 Task: Look for space in Guacamayas, Mexico from 9th June, 2023 to 16th June, 2023 for 2 adults in price range Rs.8000 to Rs.16000. Place can be entire place with 2 bedrooms having 2 beds and 1 bathroom. Property type can be house, flat, guest house. Booking option can be shelf check-in. Required host language is English.
Action: Mouse moved to (429, 115)
Screenshot: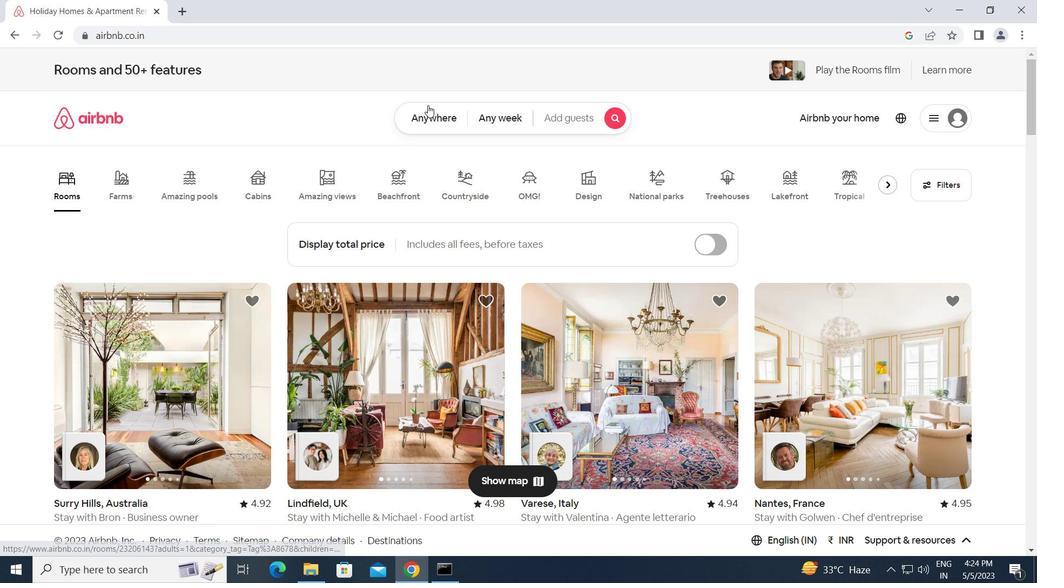 
Action: Mouse pressed left at (429, 115)
Screenshot: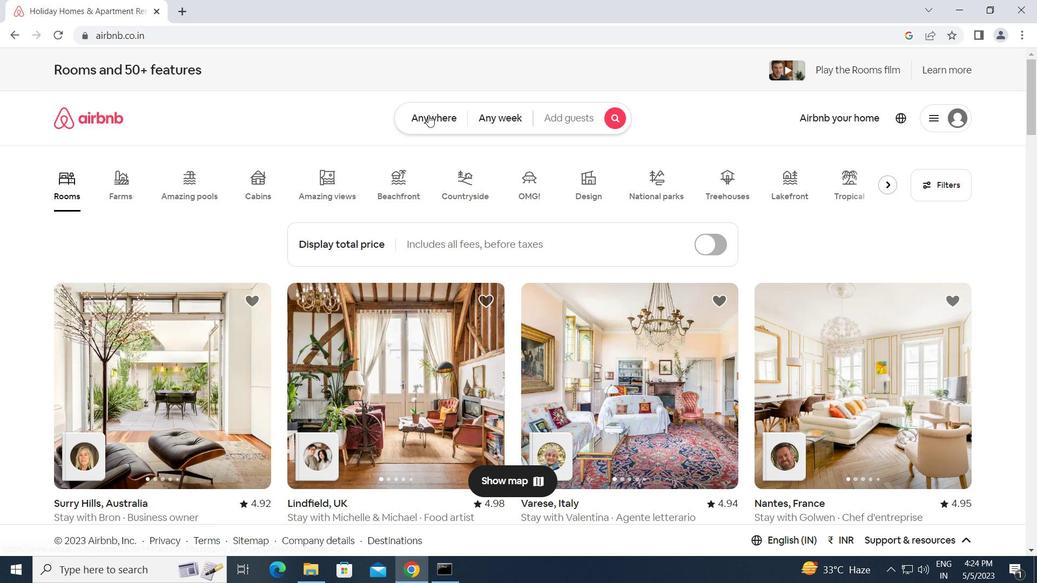 
Action: Mouse moved to (294, 166)
Screenshot: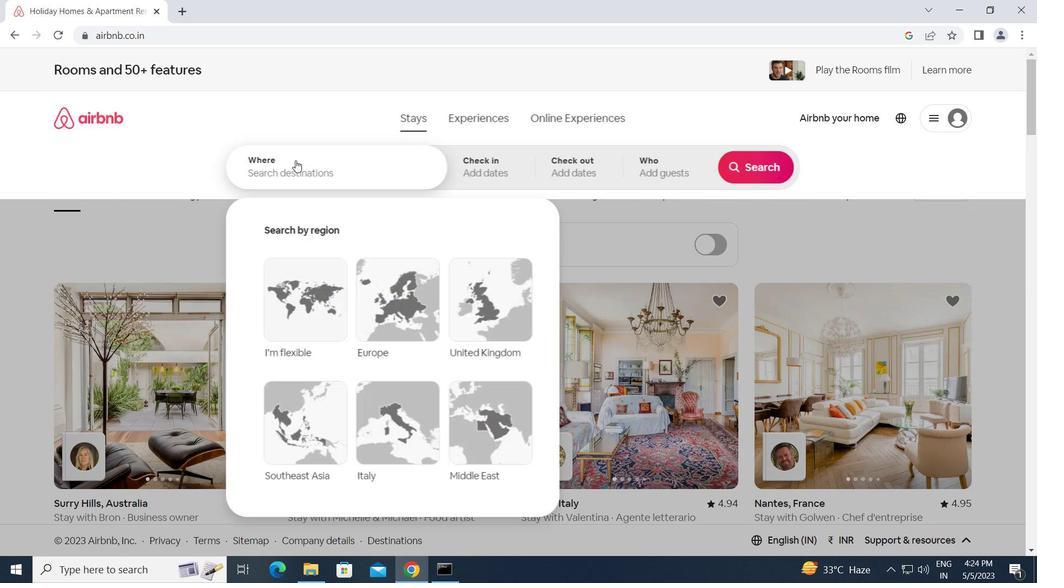 
Action: Mouse pressed left at (294, 166)
Screenshot: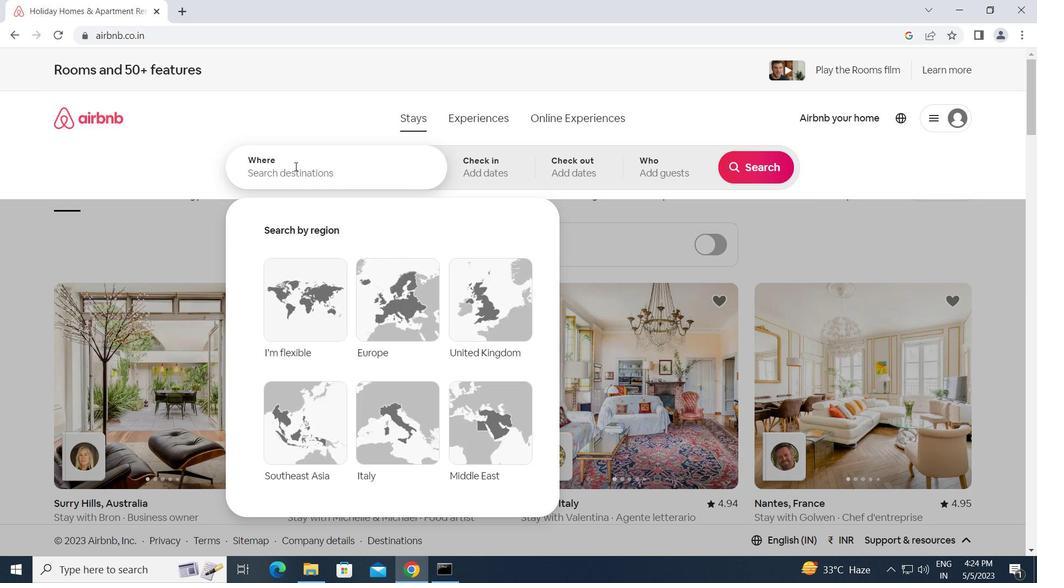 
Action: Key pressed g<Key.caps_lock>uacamaya
Screenshot: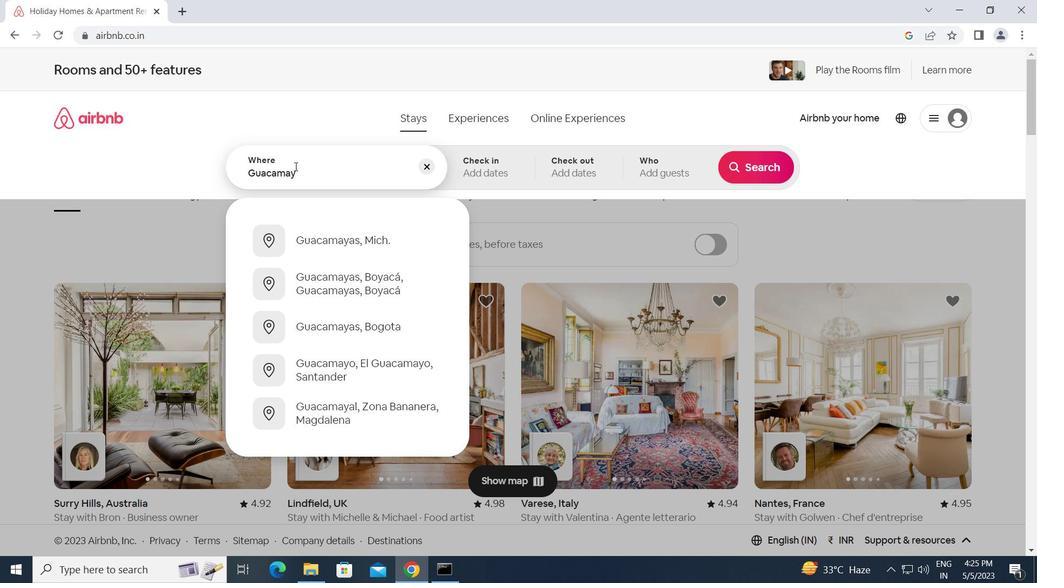 
Action: Mouse moved to (789, 72)
Screenshot: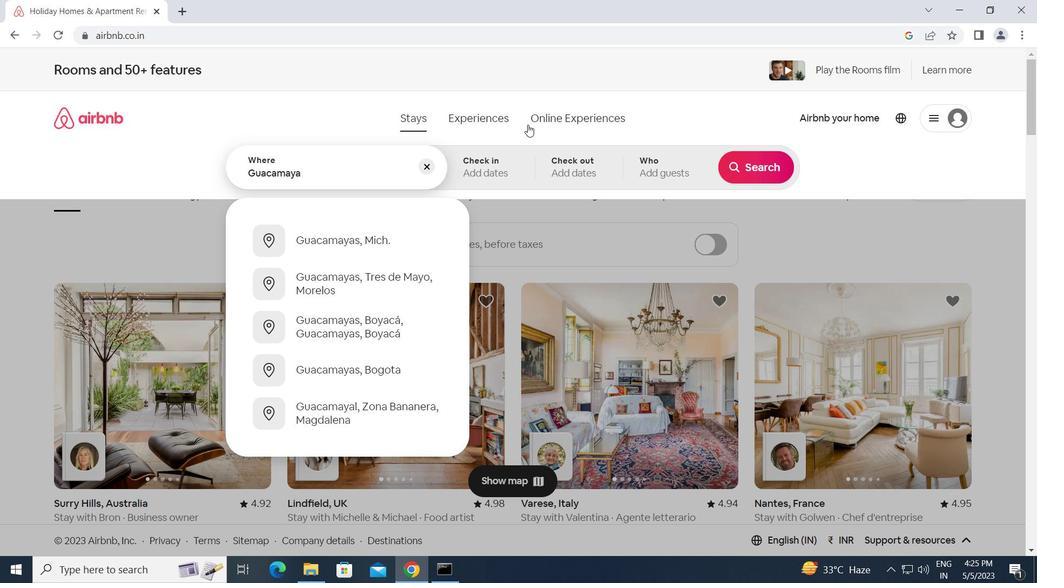 
Action: Key pressed s,<Key.caps_lock><Key.space>m<Key.caps_lock>exico<Key.enter>
Screenshot: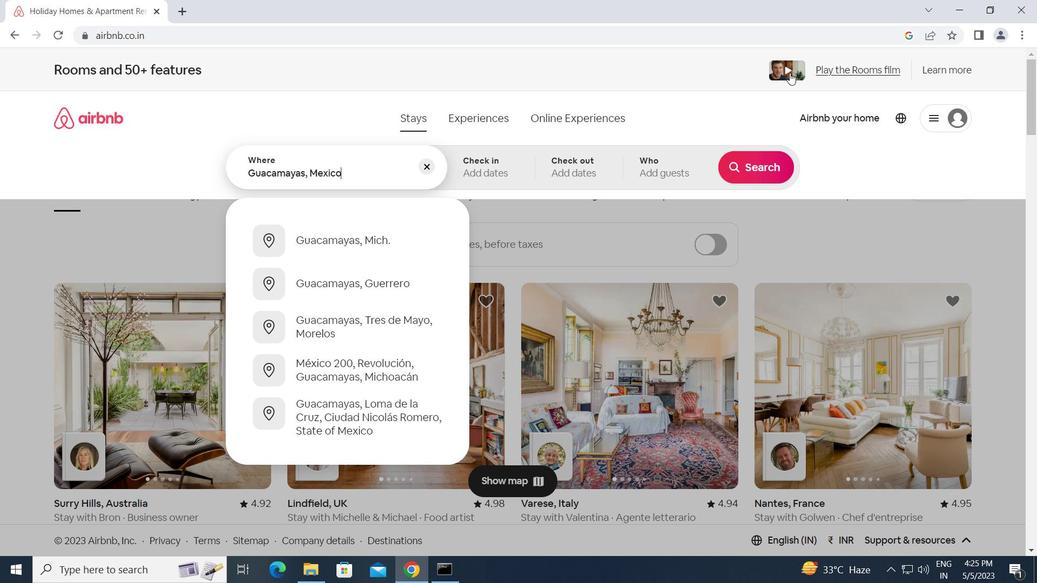 
Action: Mouse moved to (718, 369)
Screenshot: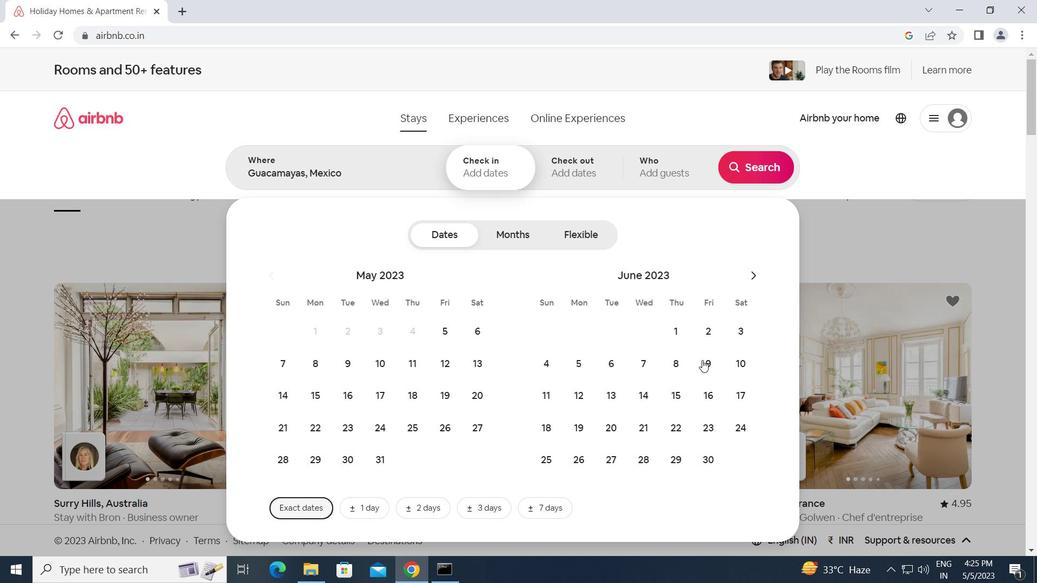 
Action: Mouse pressed left at (718, 369)
Screenshot: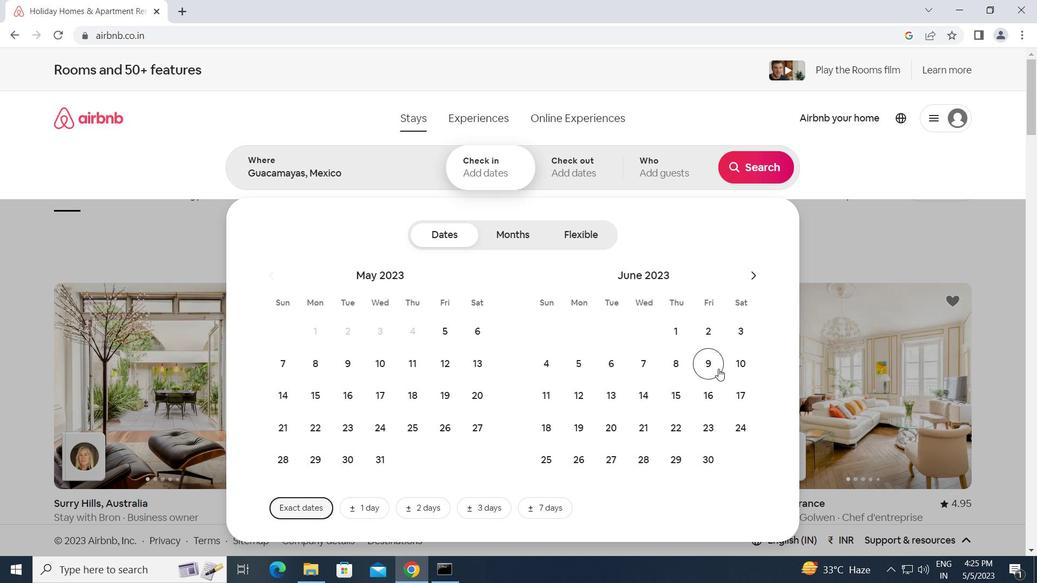 
Action: Mouse moved to (711, 395)
Screenshot: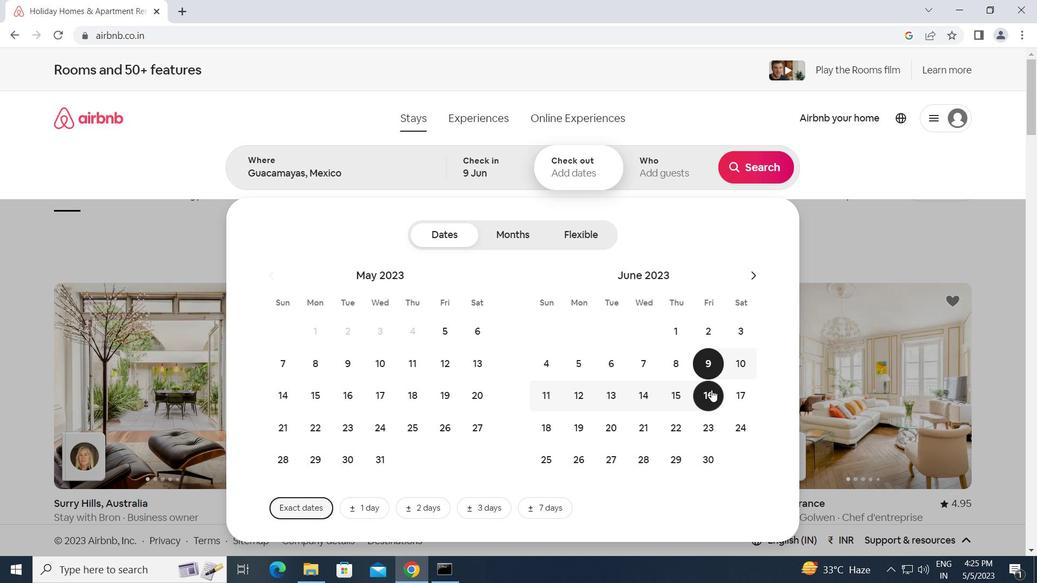 
Action: Mouse pressed left at (711, 395)
Screenshot: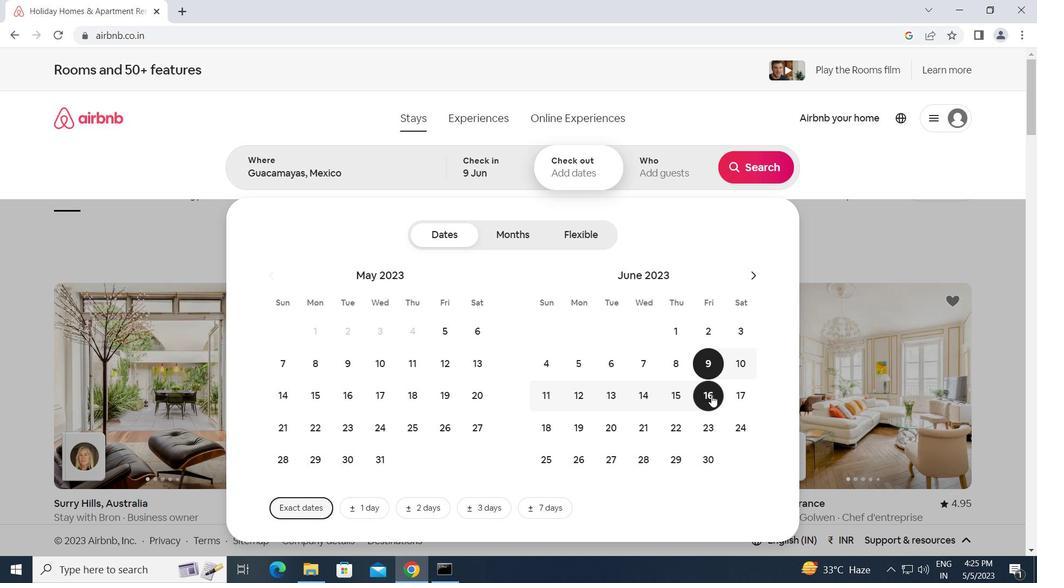 
Action: Mouse moved to (675, 172)
Screenshot: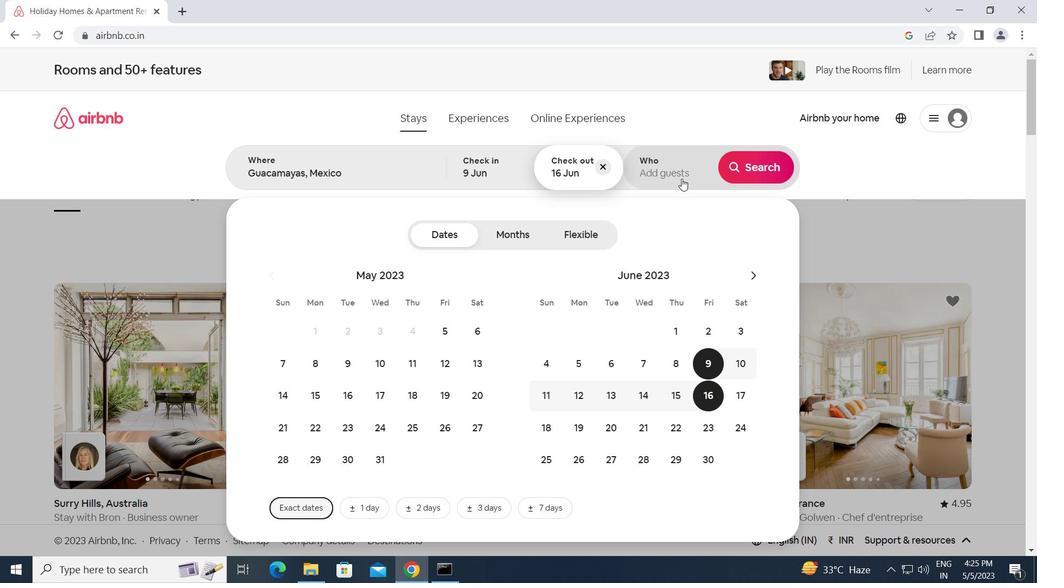 
Action: Mouse pressed left at (675, 172)
Screenshot: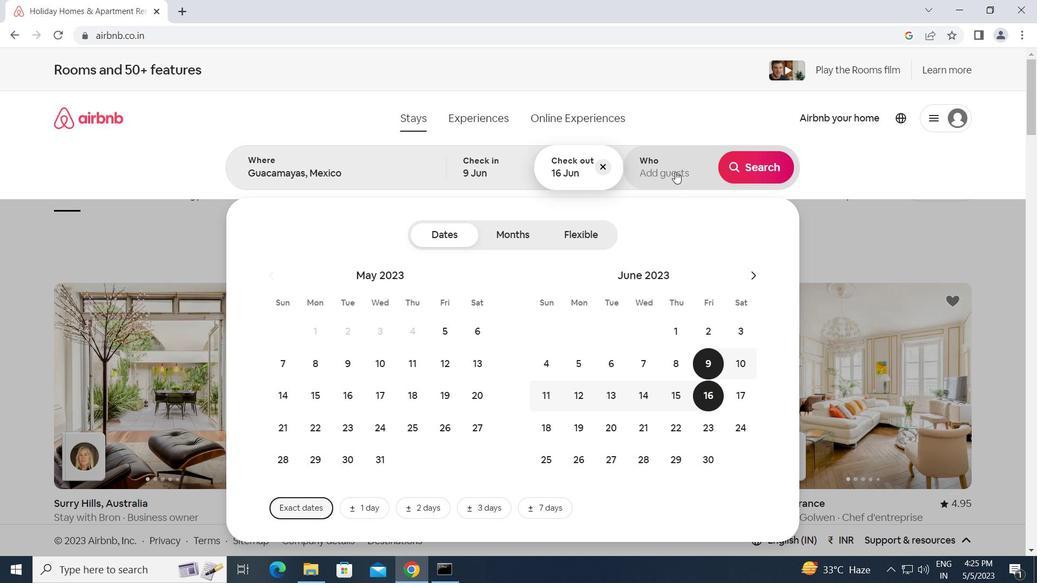 
Action: Mouse moved to (766, 238)
Screenshot: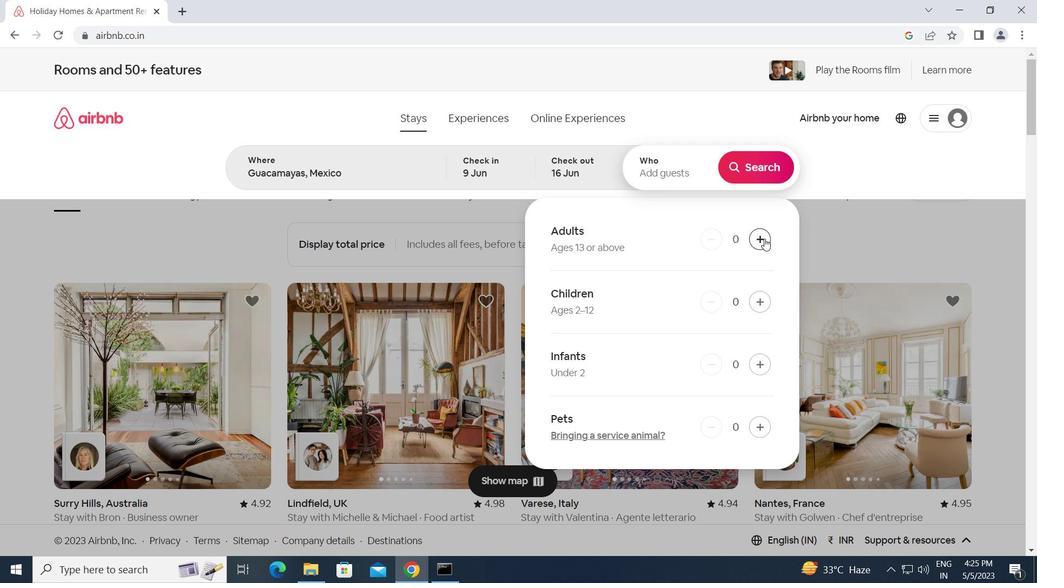 
Action: Mouse pressed left at (766, 238)
Screenshot: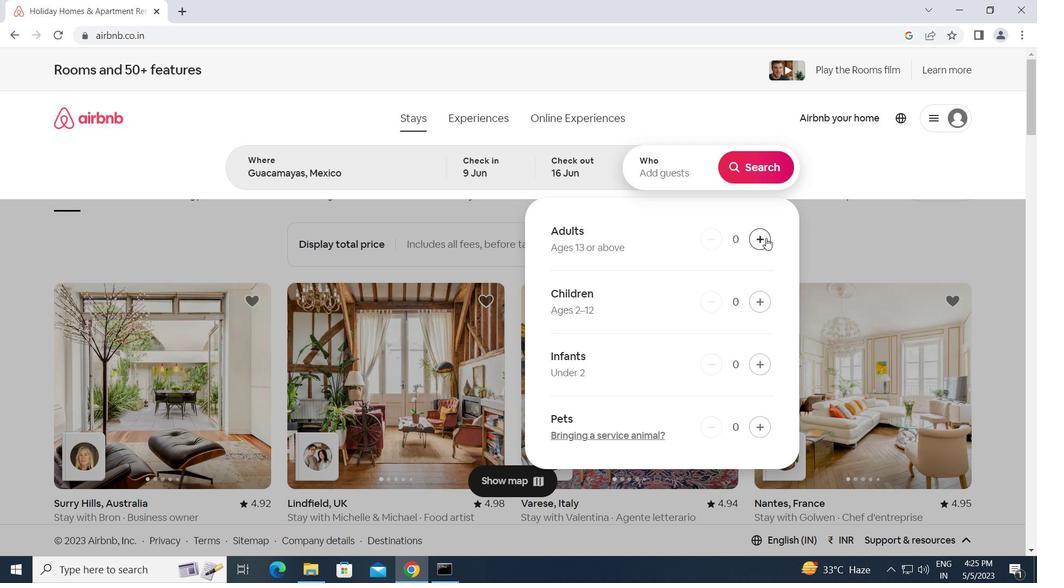 
Action: Mouse pressed left at (766, 238)
Screenshot: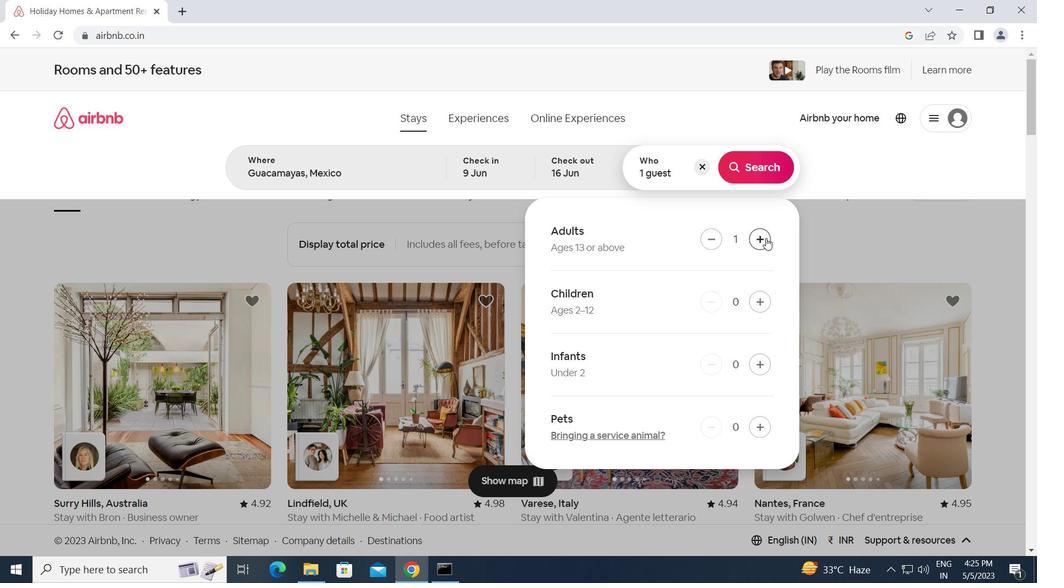 
Action: Mouse moved to (766, 165)
Screenshot: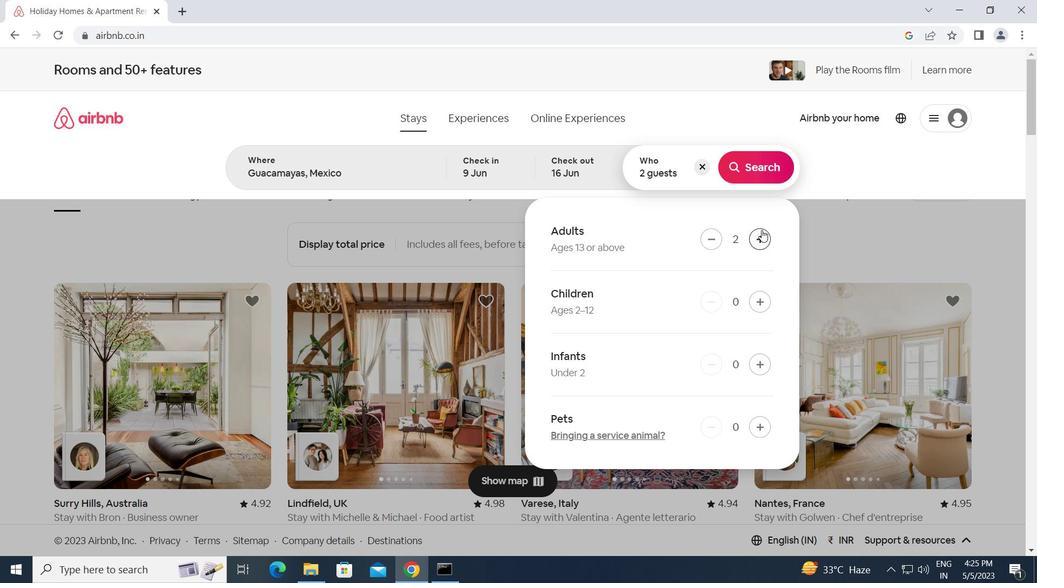 
Action: Mouse pressed left at (766, 165)
Screenshot: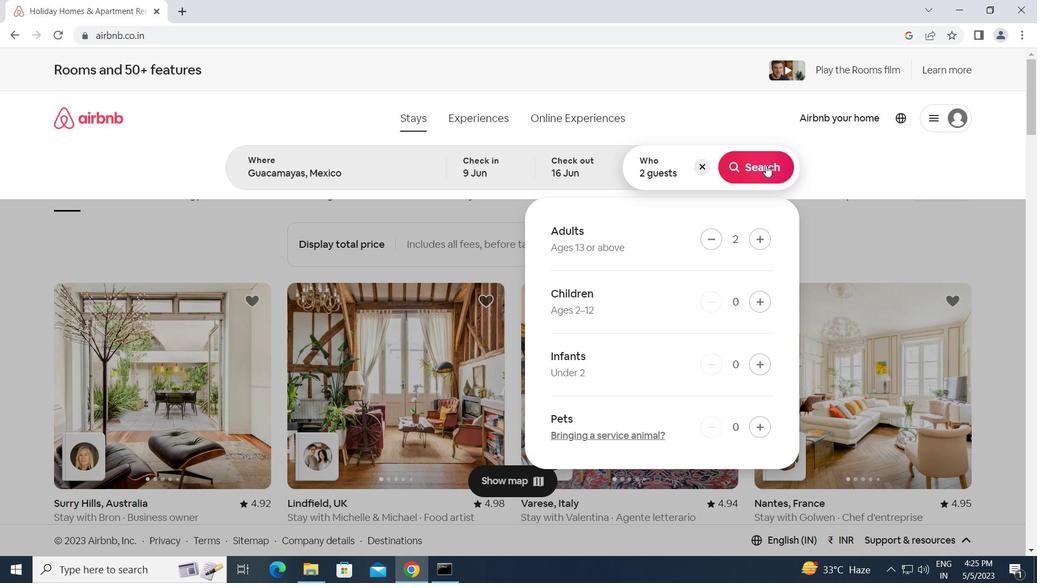 
Action: Mouse moved to (965, 125)
Screenshot: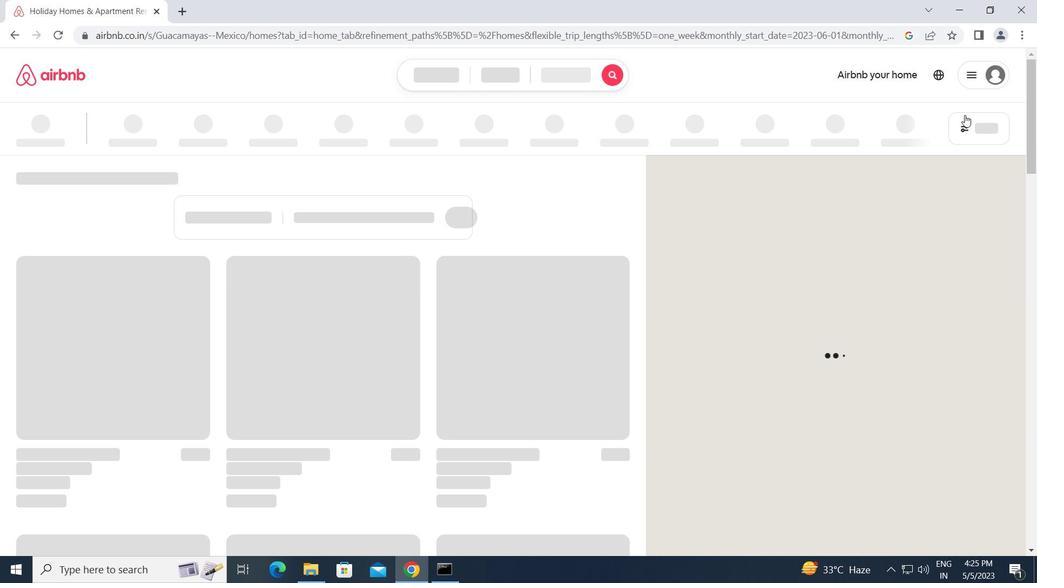 
Action: Mouse pressed left at (965, 125)
Screenshot: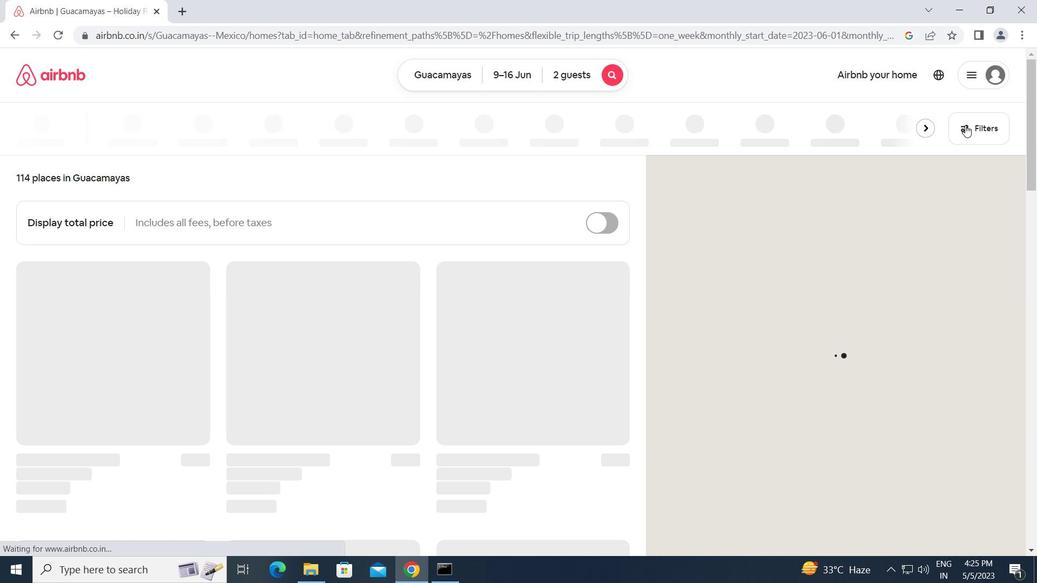 
Action: Mouse moved to (332, 456)
Screenshot: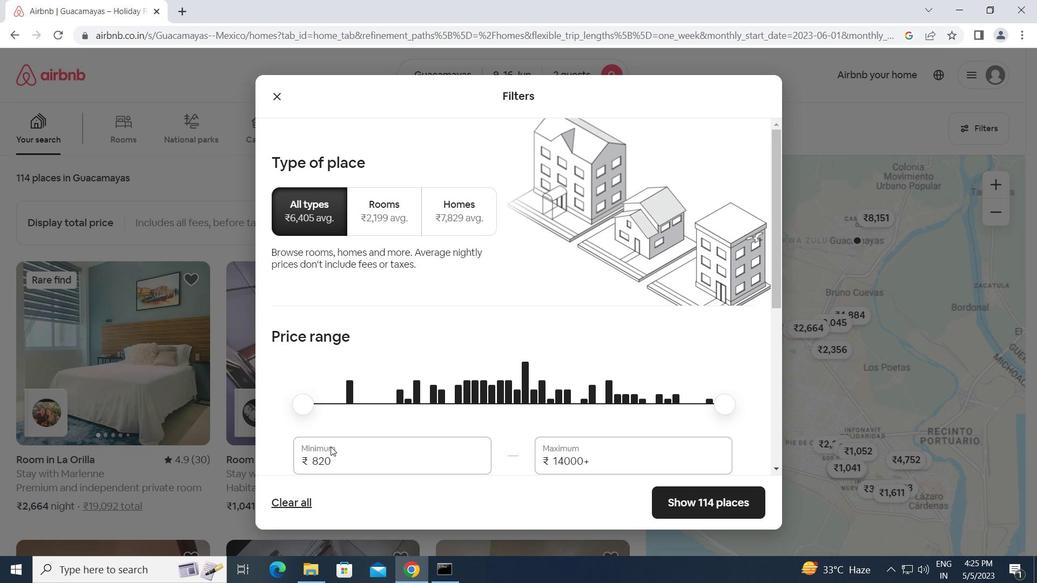 
Action: Mouse pressed left at (332, 456)
Screenshot: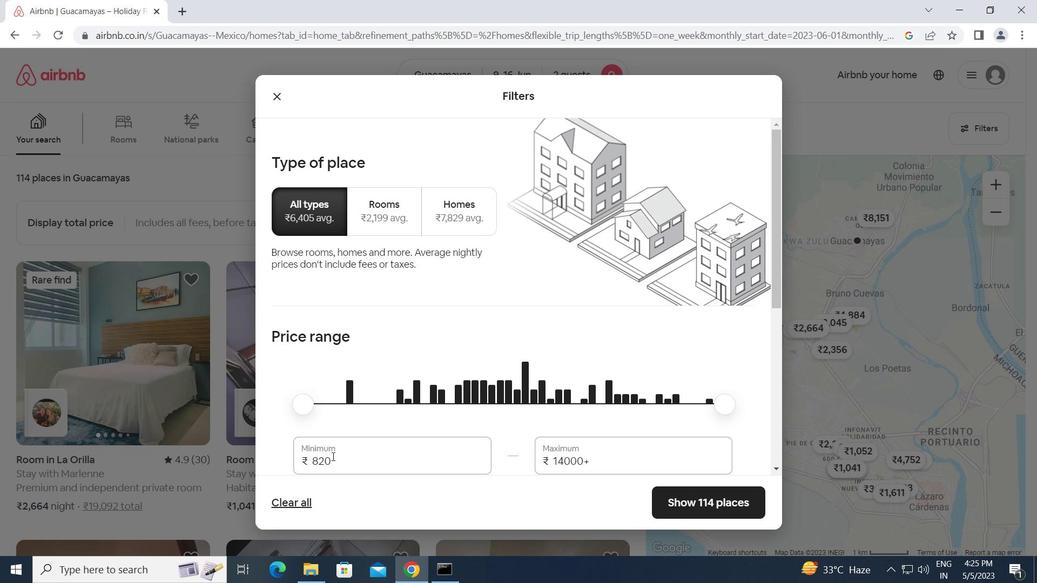 
Action: Mouse moved to (295, 456)
Screenshot: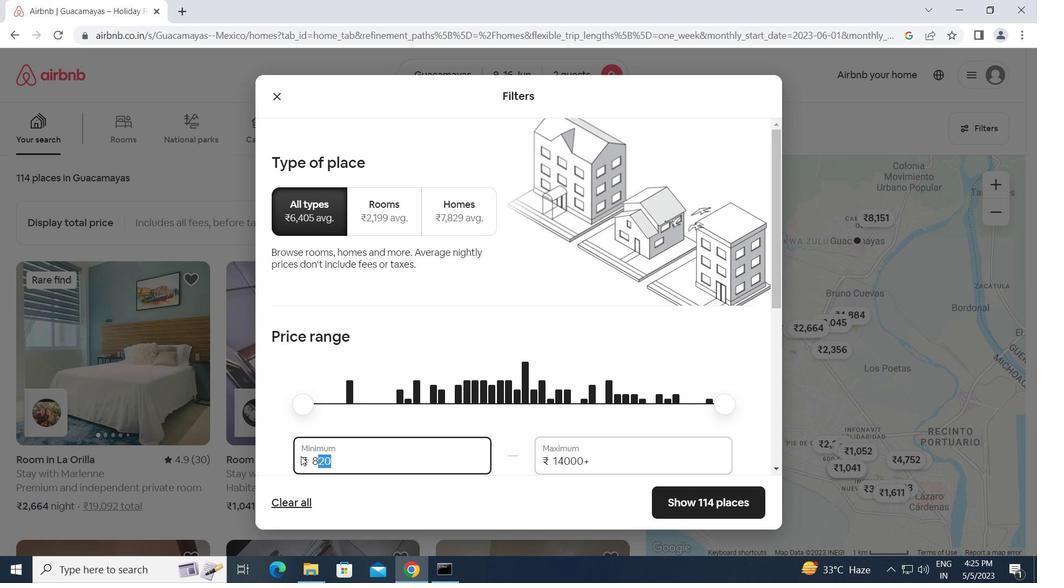 
Action: Key pressed 80
Screenshot: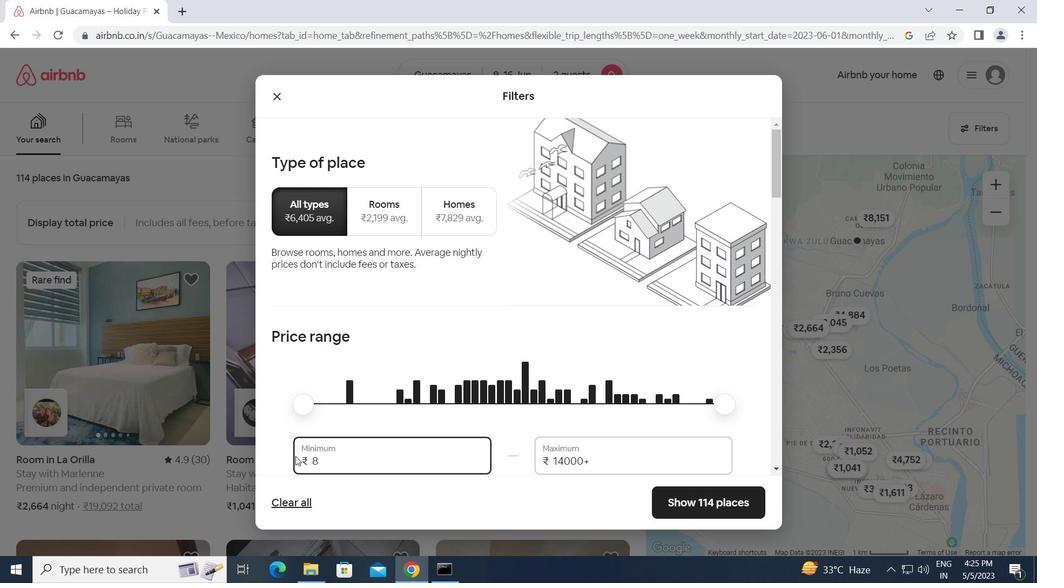 
Action: Mouse moved to (319, 406)
Screenshot: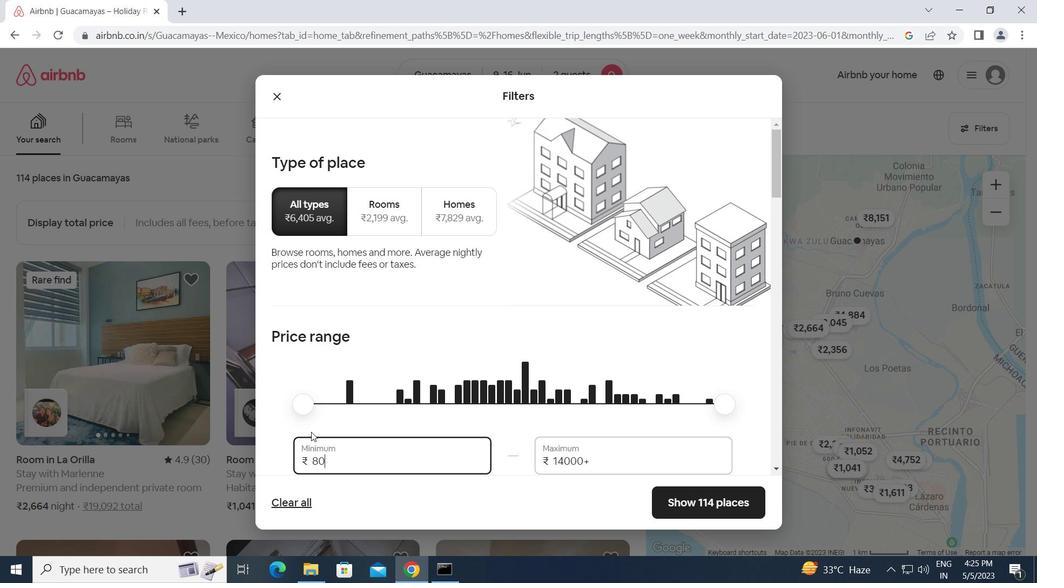 
Action: Key pressed 00<Key.tab>16000
Screenshot: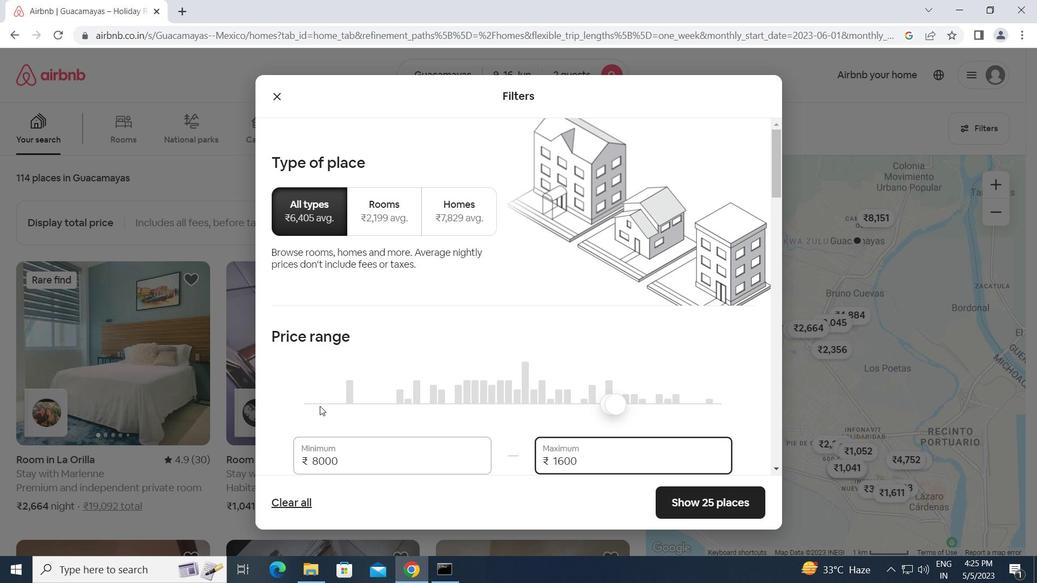 
Action: Mouse moved to (357, 394)
Screenshot: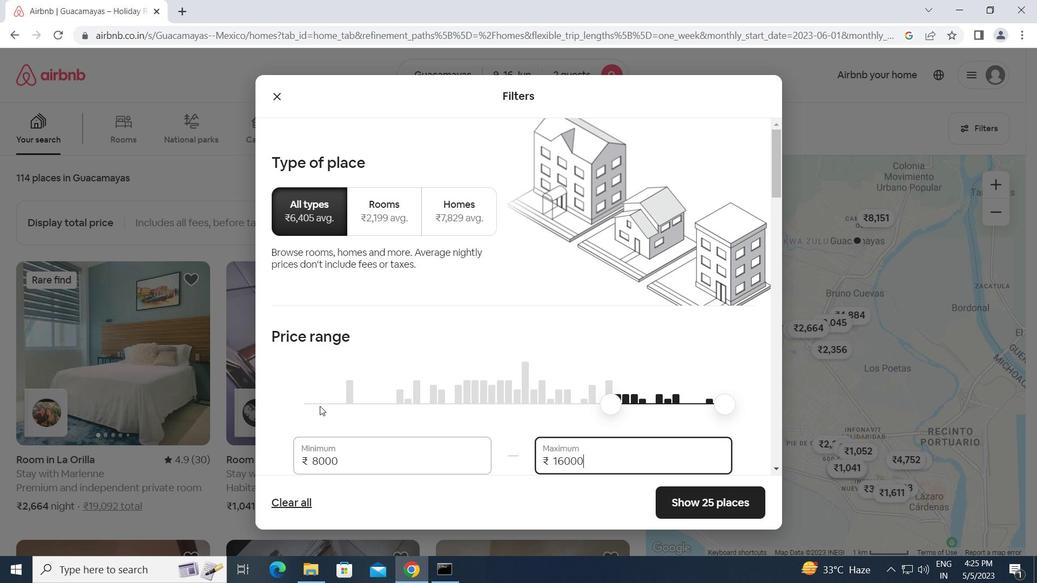 
Action: Mouse scrolled (357, 394) with delta (0, 0)
Screenshot: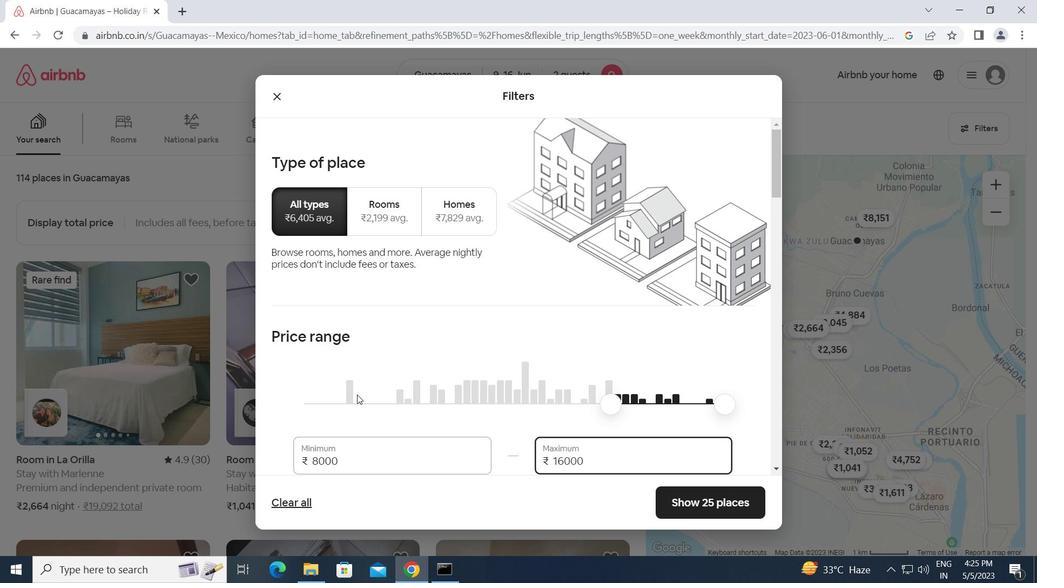 
Action: Mouse scrolled (357, 394) with delta (0, 0)
Screenshot: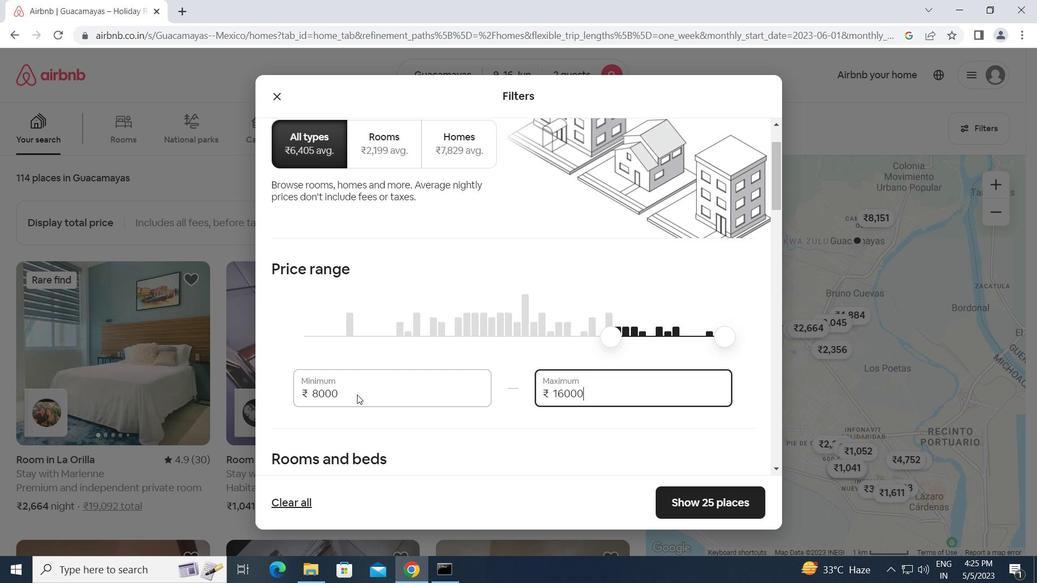 
Action: Mouse moved to (389, 409)
Screenshot: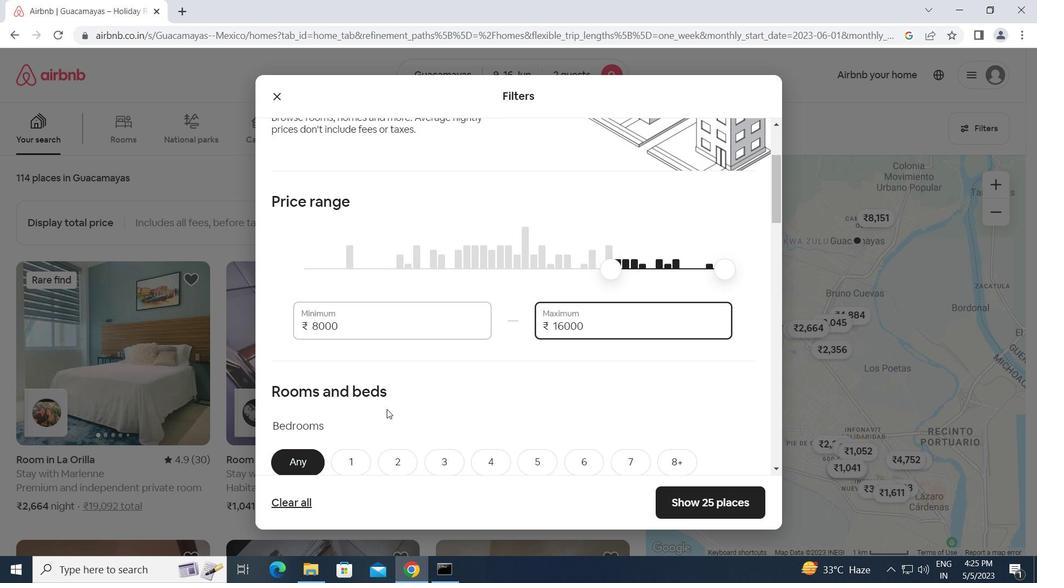 
Action: Mouse scrolled (389, 409) with delta (0, 0)
Screenshot: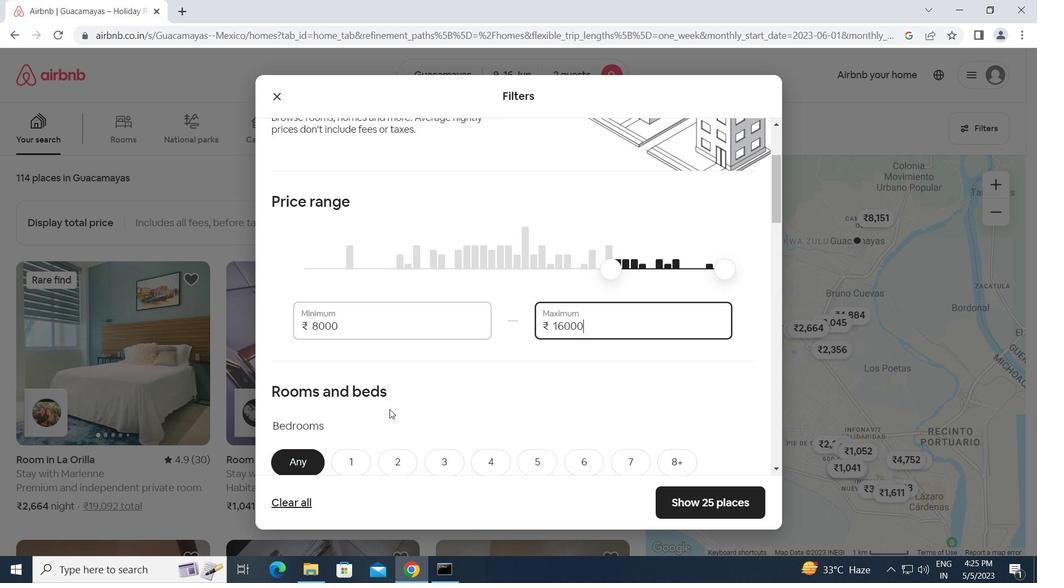 
Action: Mouse moved to (486, 383)
Screenshot: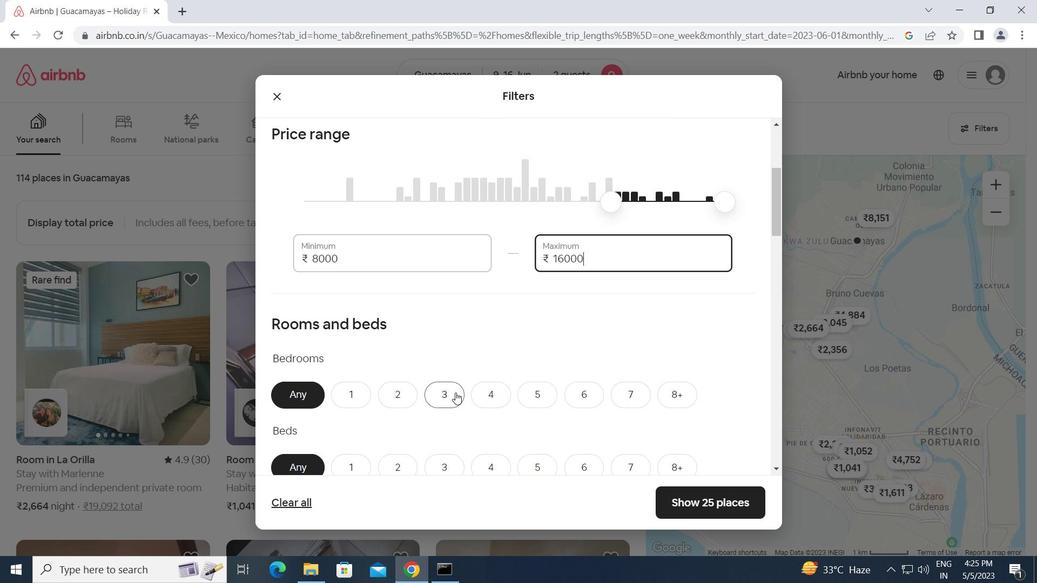 
Action: Mouse scrolled (486, 382) with delta (0, 0)
Screenshot: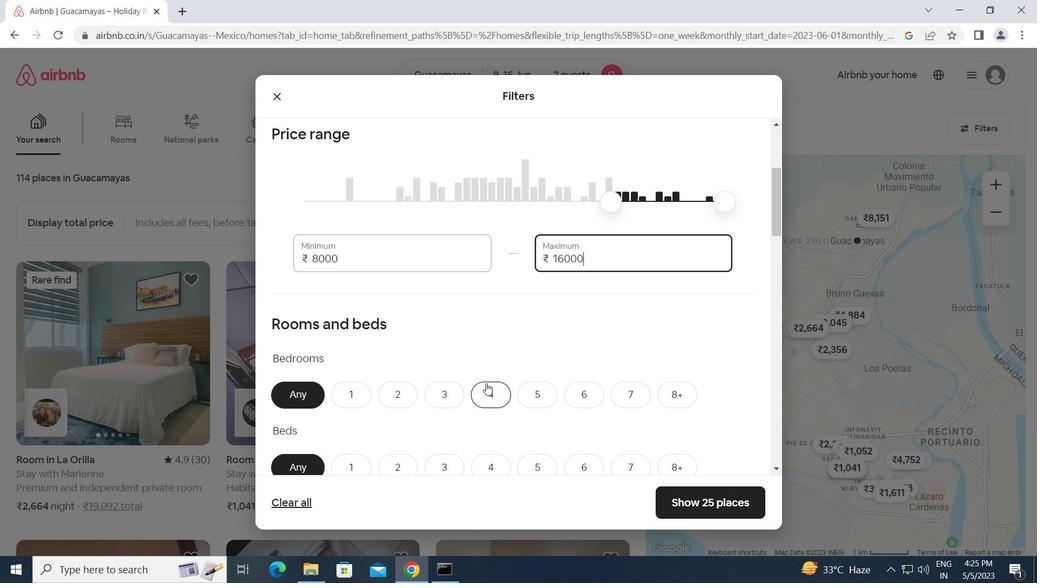 
Action: Mouse scrolled (486, 382) with delta (0, 0)
Screenshot: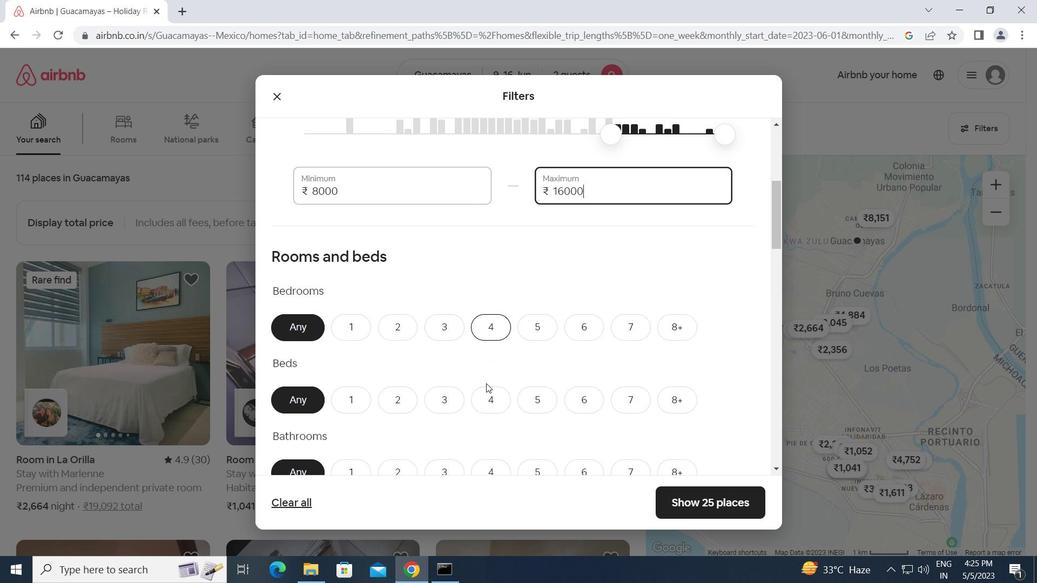 
Action: Mouse moved to (400, 259)
Screenshot: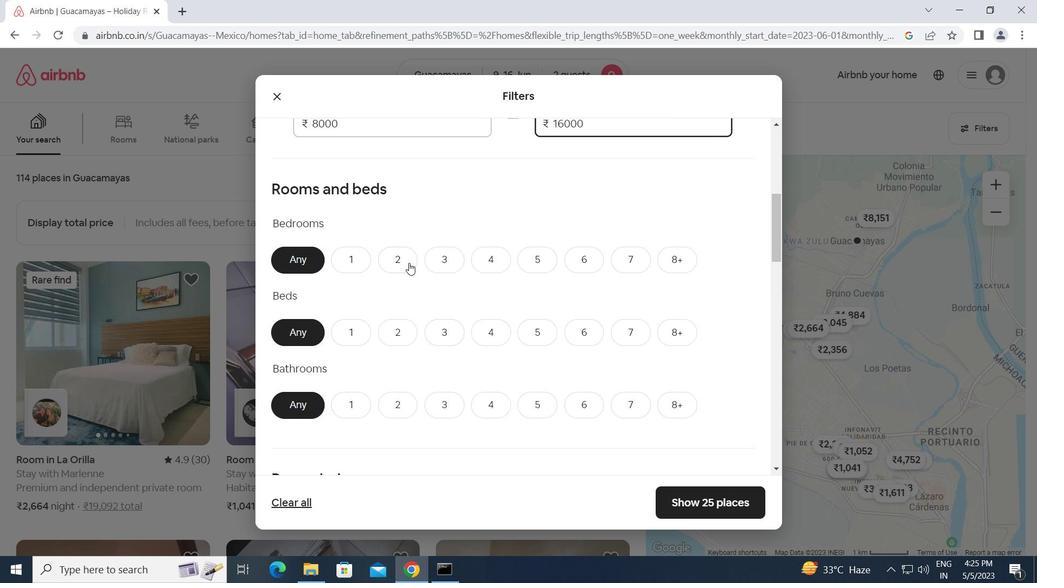 
Action: Mouse pressed left at (400, 259)
Screenshot: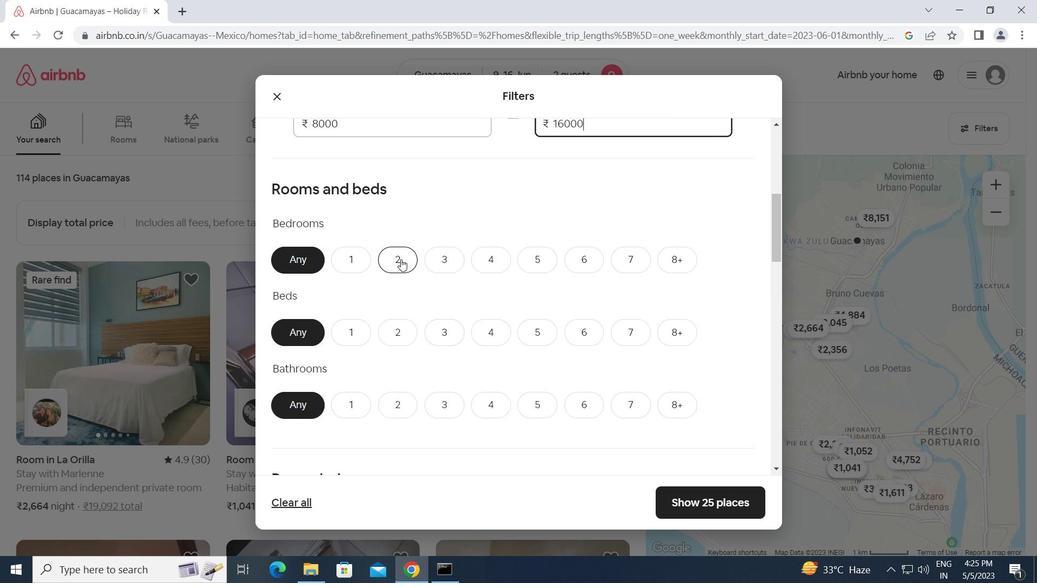 
Action: Mouse moved to (389, 334)
Screenshot: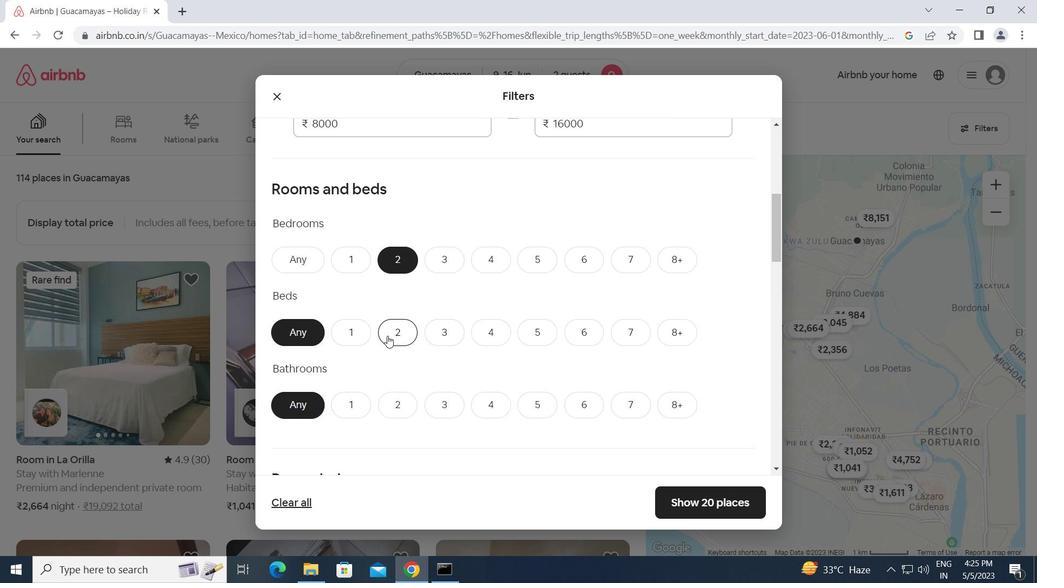 
Action: Mouse pressed left at (389, 334)
Screenshot: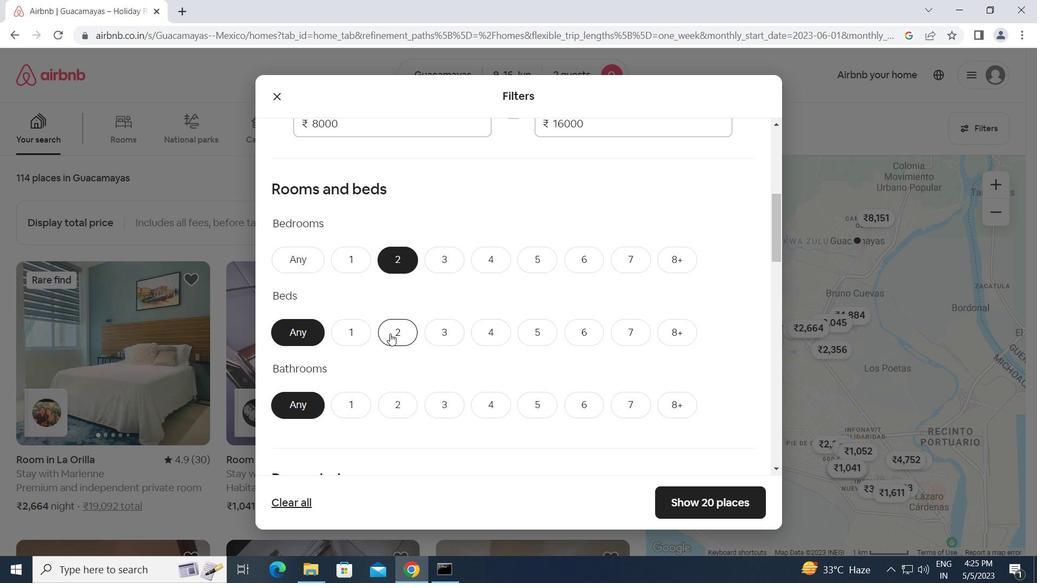 
Action: Mouse moved to (348, 410)
Screenshot: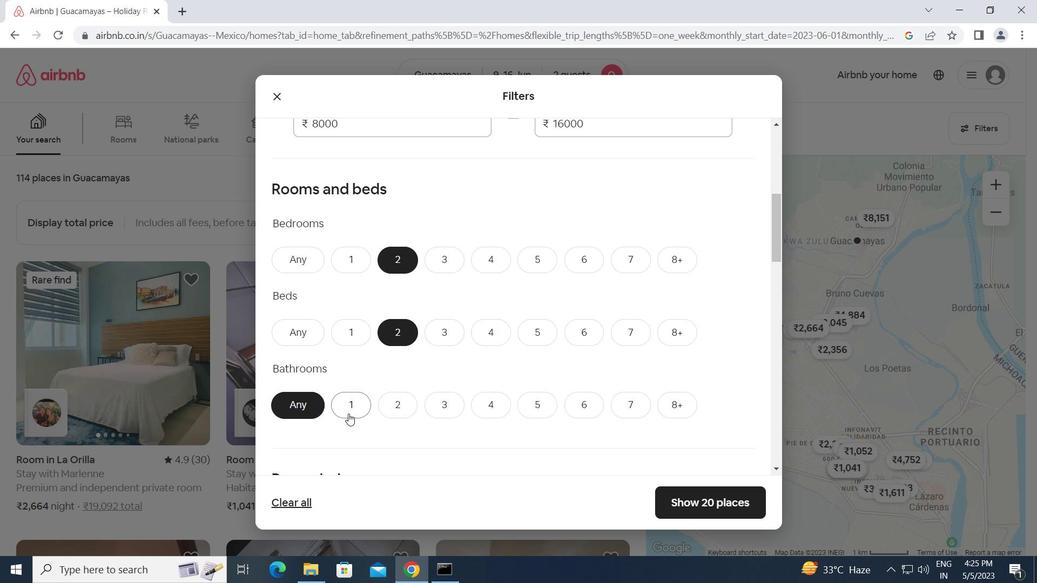 
Action: Mouse pressed left at (348, 410)
Screenshot: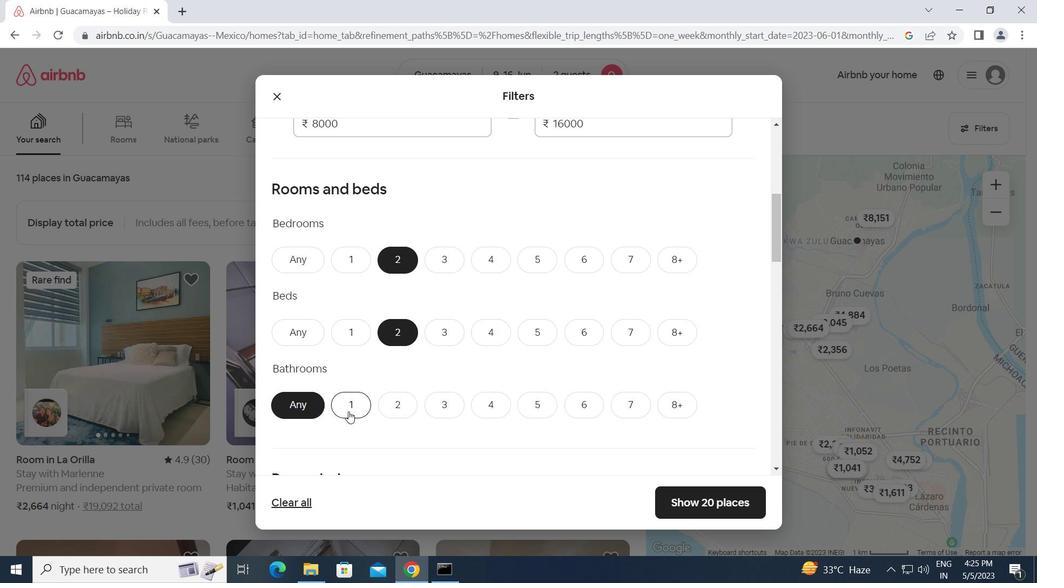 
Action: Mouse moved to (447, 410)
Screenshot: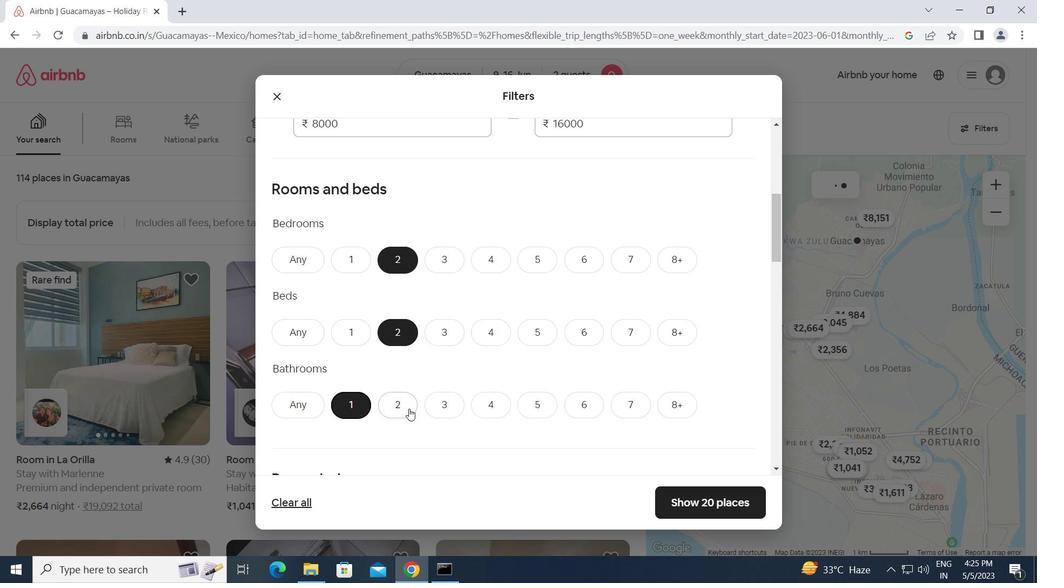 
Action: Mouse scrolled (447, 409) with delta (0, 0)
Screenshot: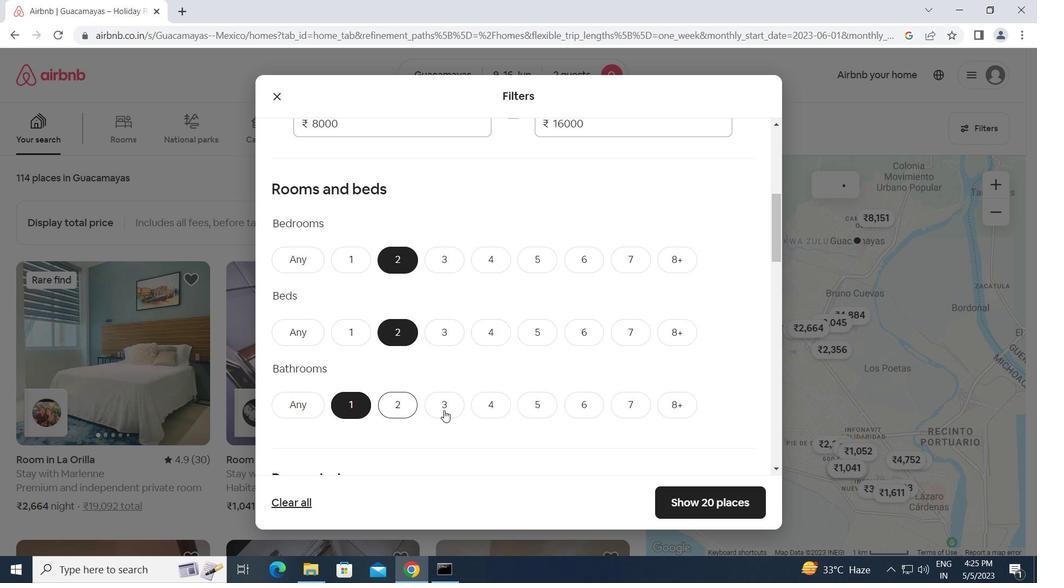 
Action: Mouse moved to (477, 403)
Screenshot: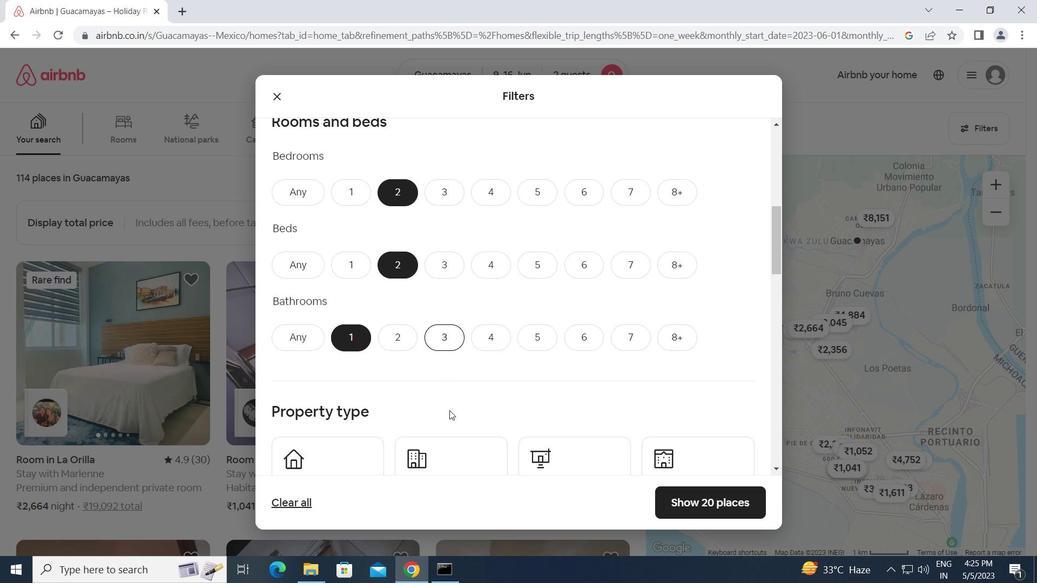 
Action: Mouse scrolled (477, 402) with delta (0, 0)
Screenshot: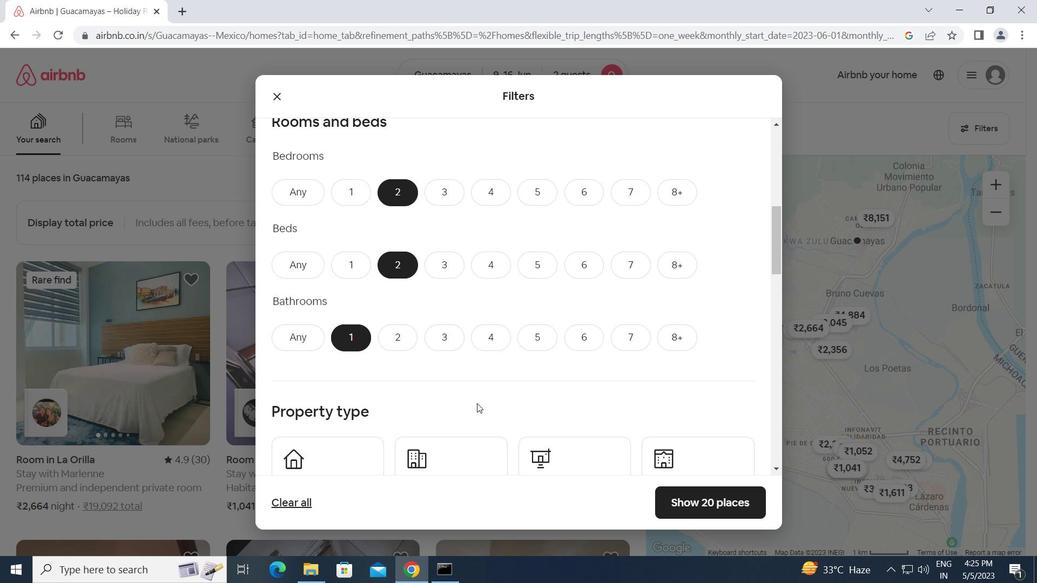 
Action: Mouse moved to (350, 413)
Screenshot: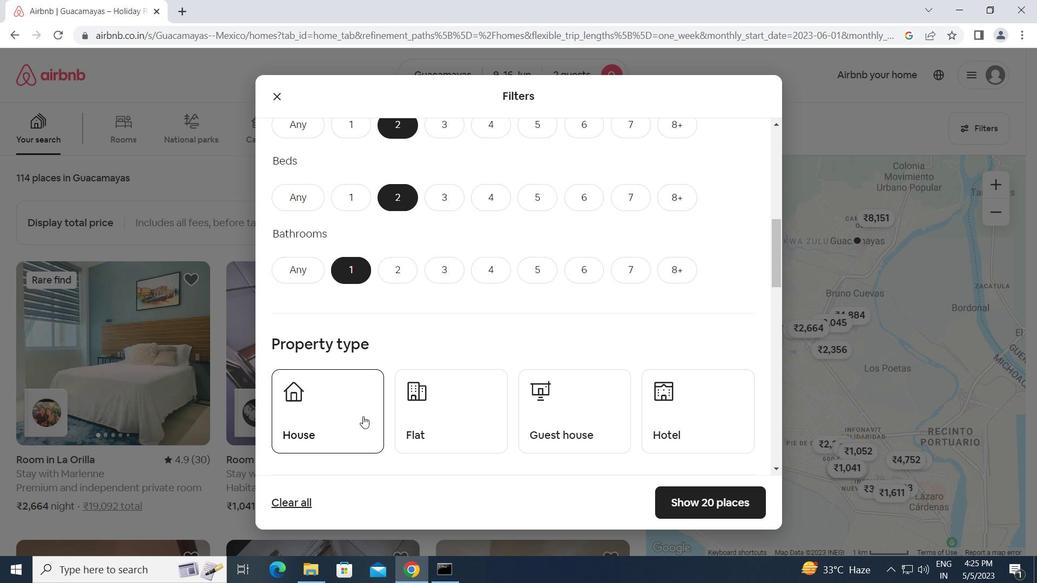 
Action: Mouse pressed left at (350, 413)
Screenshot: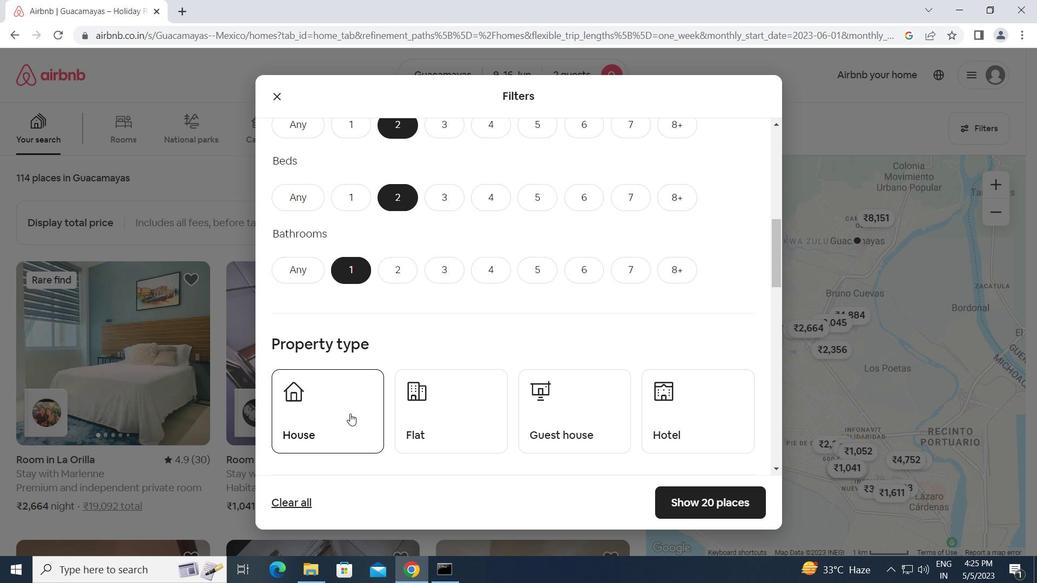 
Action: Mouse moved to (451, 414)
Screenshot: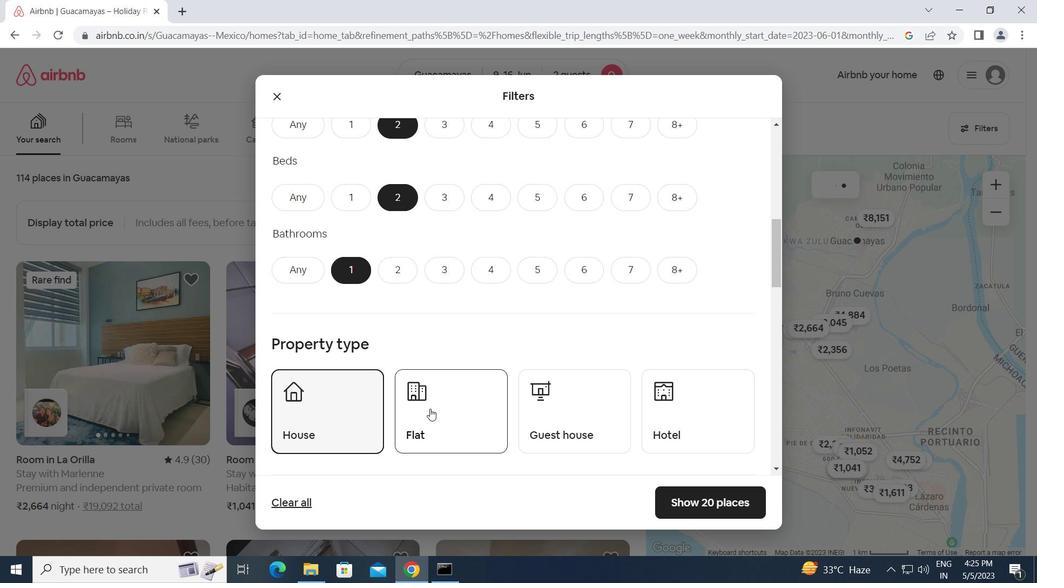 
Action: Mouse pressed left at (451, 414)
Screenshot: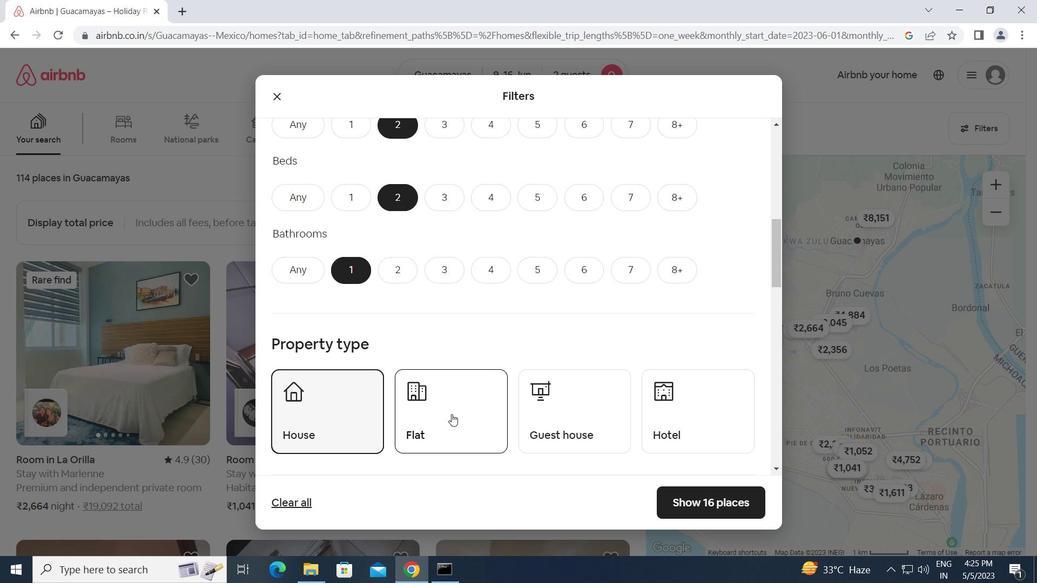 
Action: Mouse moved to (556, 408)
Screenshot: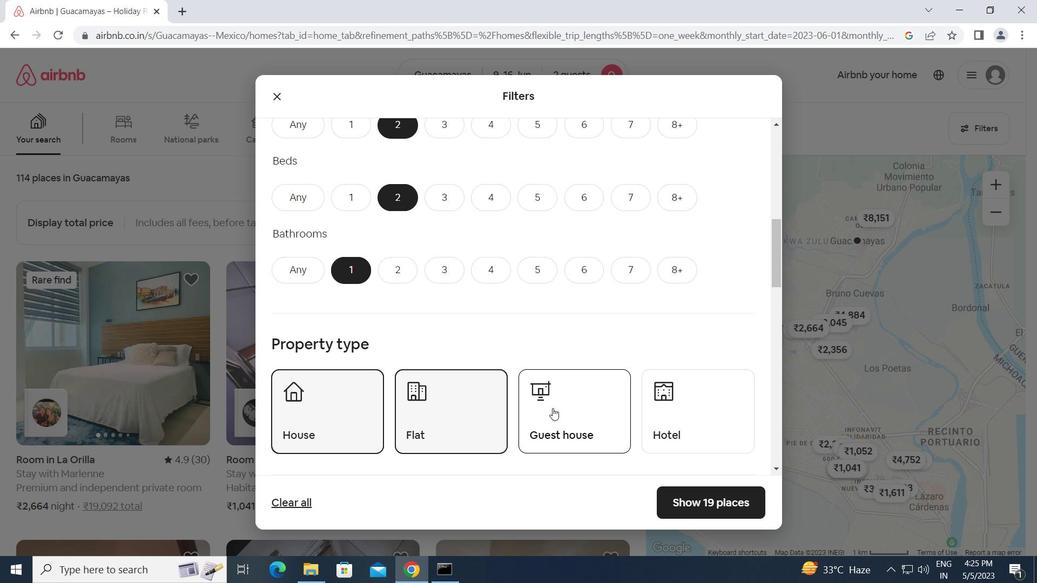 
Action: Mouse pressed left at (556, 408)
Screenshot: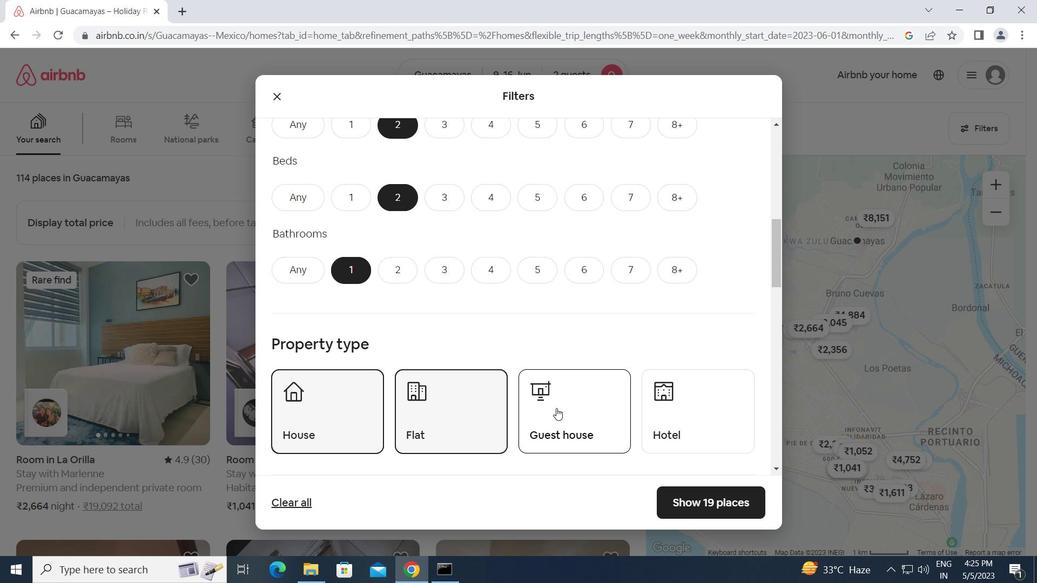 
Action: Mouse moved to (506, 447)
Screenshot: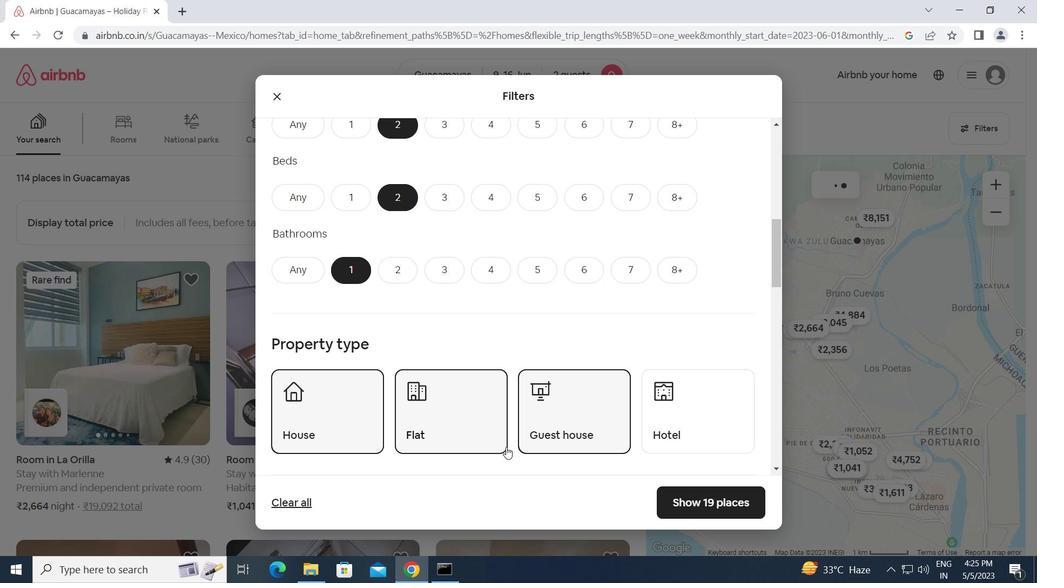 
Action: Mouse scrolled (506, 447) with delta (0, 0)
Screenshot: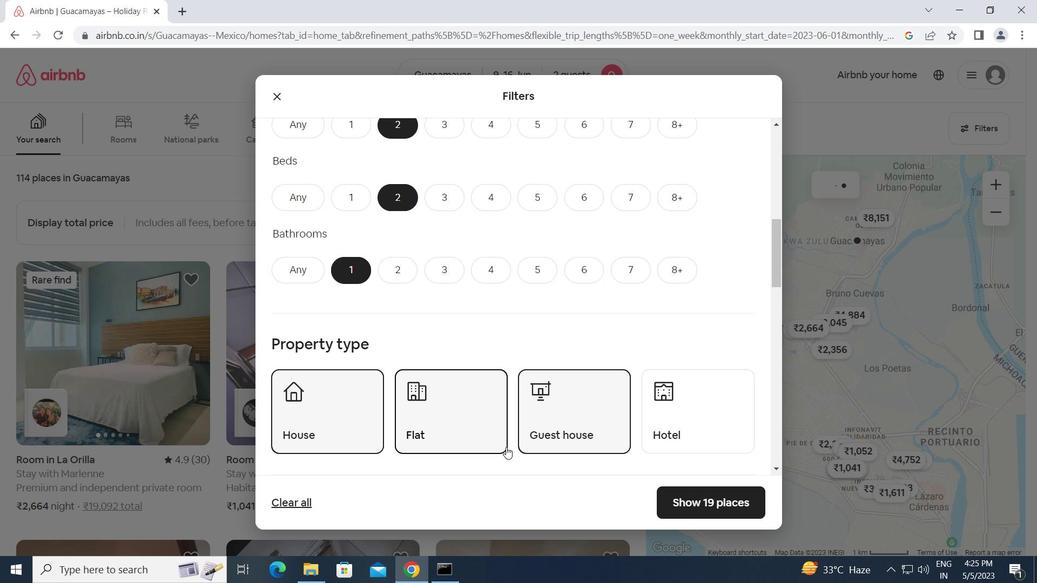 
Action: Mouse moved to (503, 449)
Screenshot: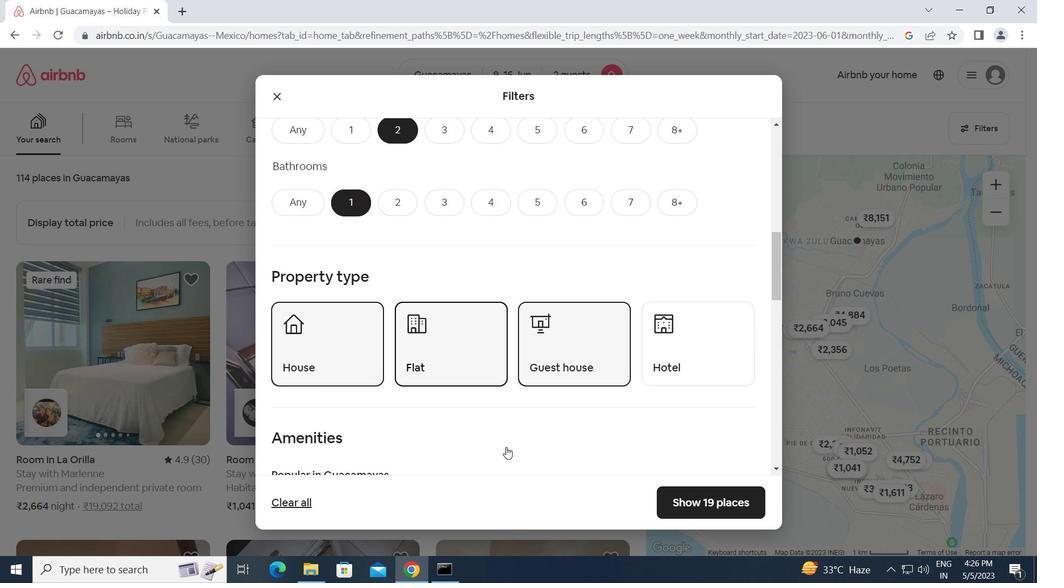 
Action: Mouse scrolled (503, 449) with delta (0, 0)
Screenshot: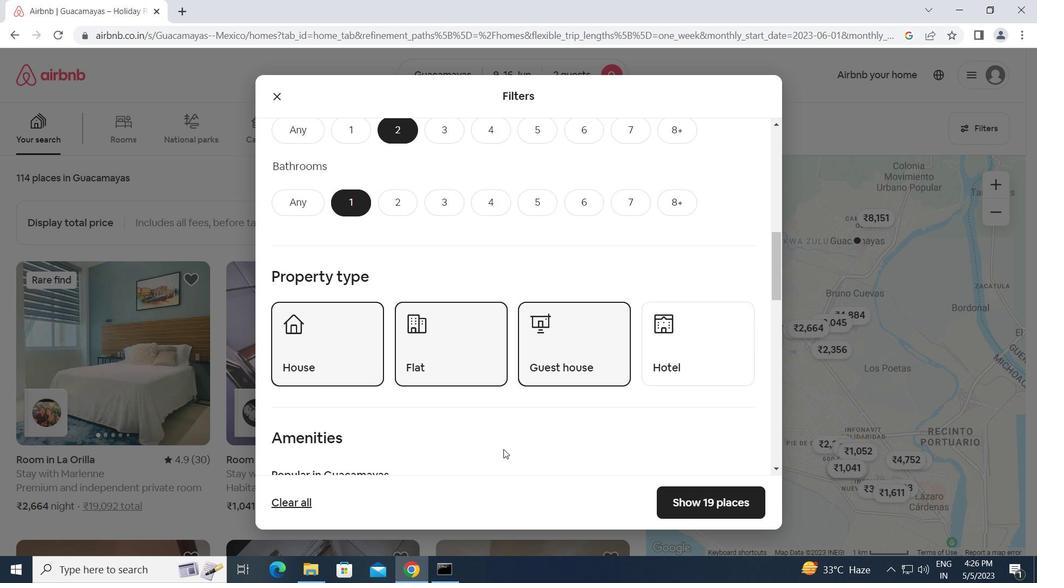 
Action: Mouse moved to (504, 438)
Screenshot: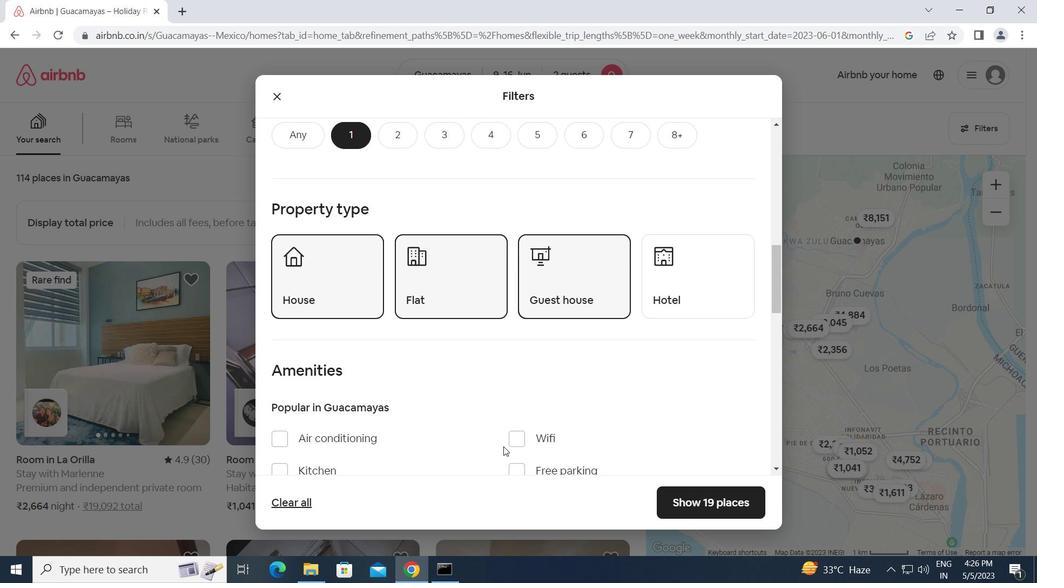 
Action: Mouse scrolled (504, 438) with delta (0, 0)
Screenshot: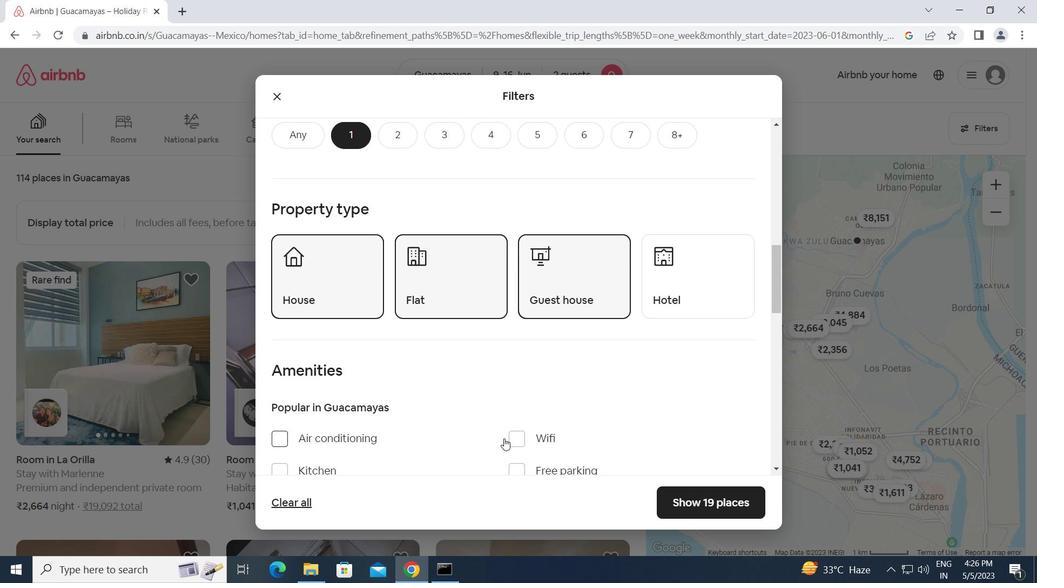 
Action: Mouse moved to (511, 433)
Screenshot: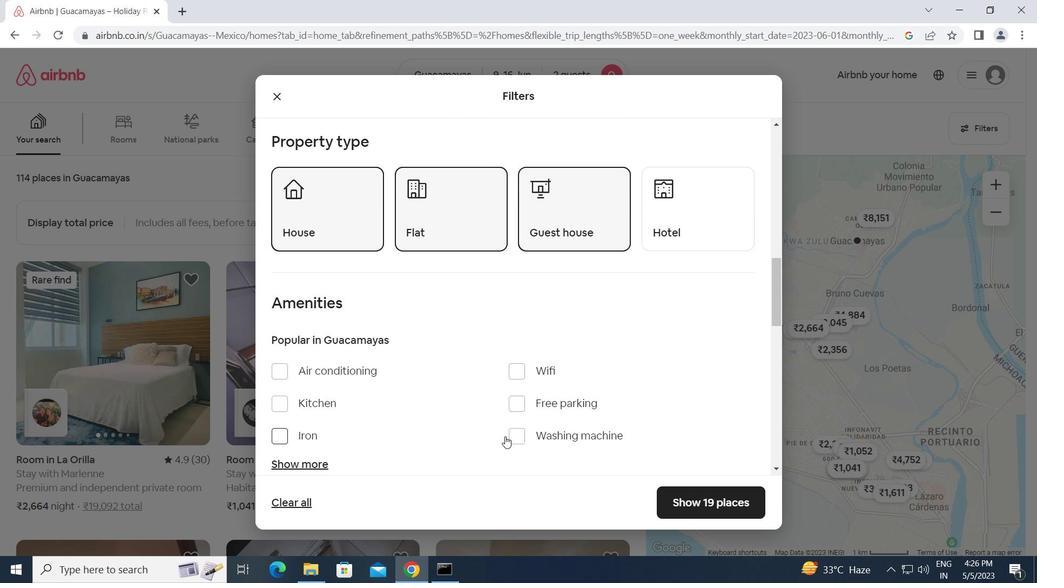 
Action: Mouse scrolled (511, 433) with delta (0, 0)
Screenshot: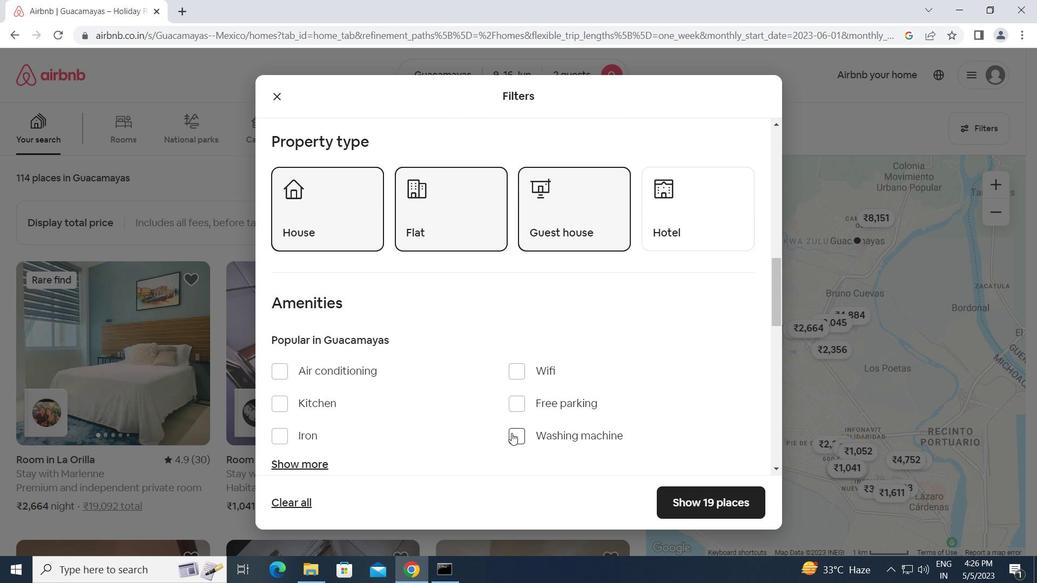 
Action: Mouse scrolled (511, 433) with delta (0, 0)
Screenshot: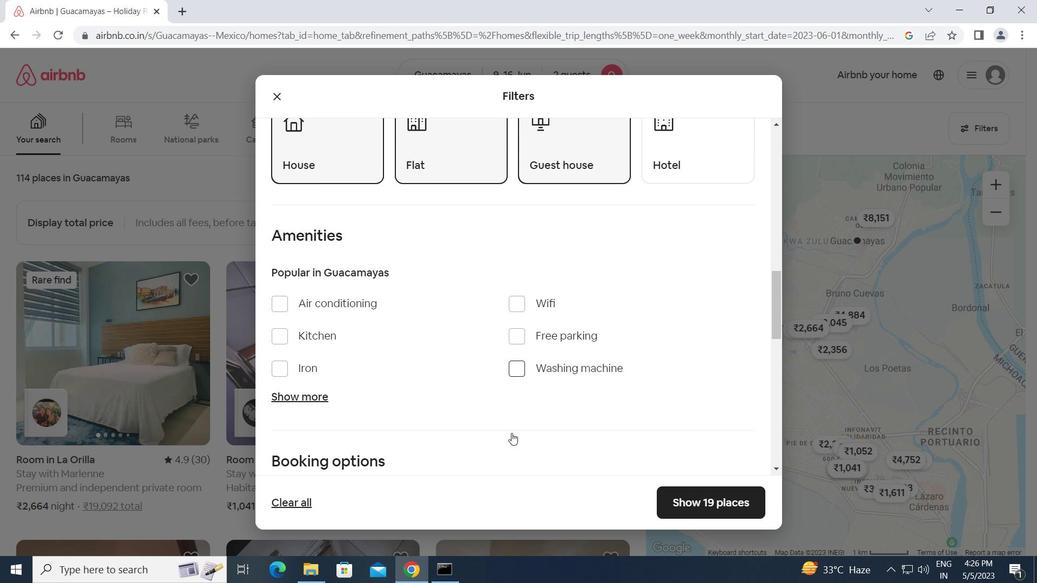 
Action: Mouse scrolled (511, 433) with delta (0, 0)
Screenshot: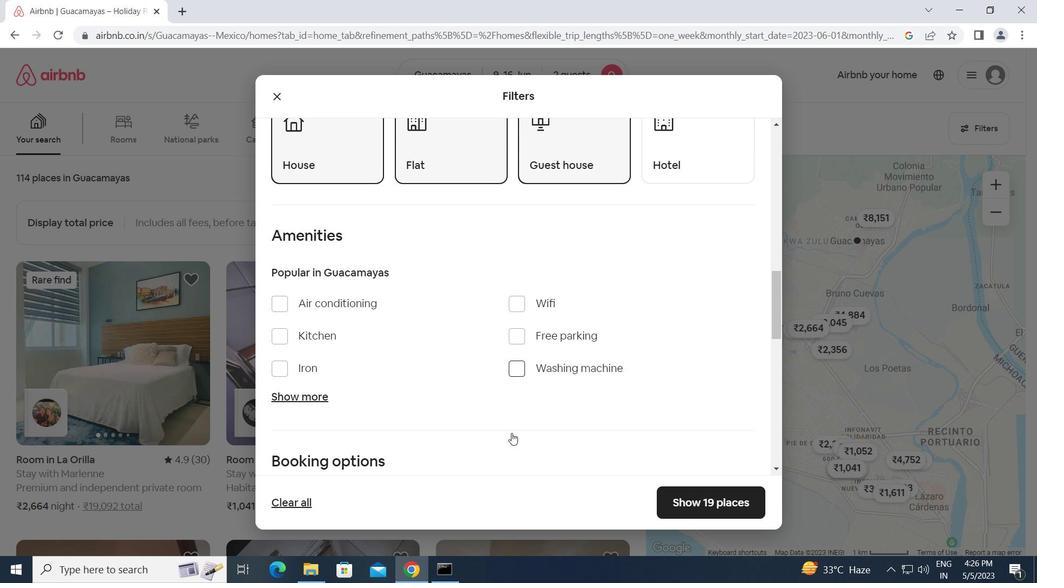 
Action: Mouse moved to (718, 417)
Screenshot: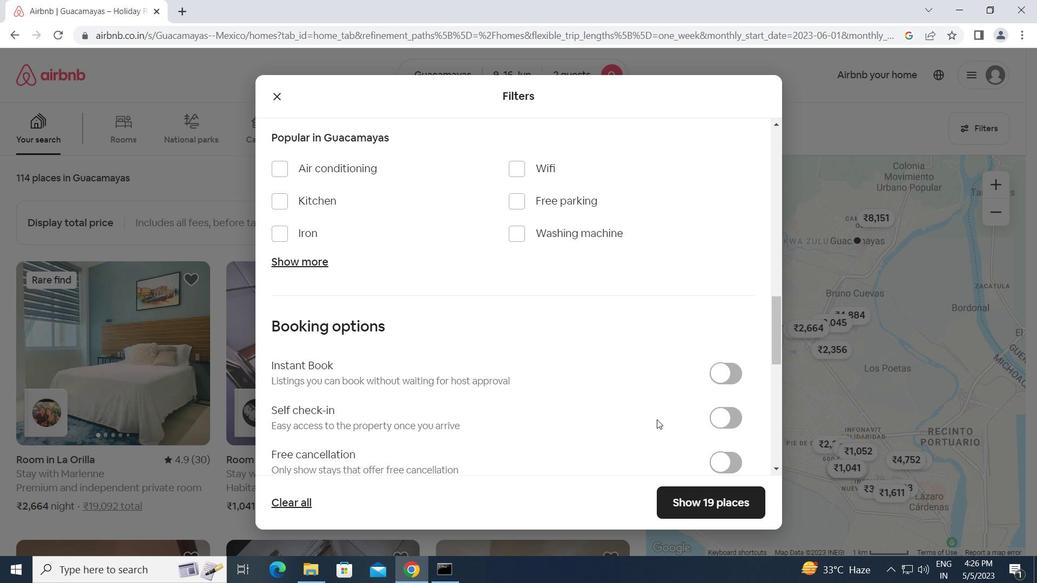 
Action: Mouse pressed left at (718, 417)
Screenshot: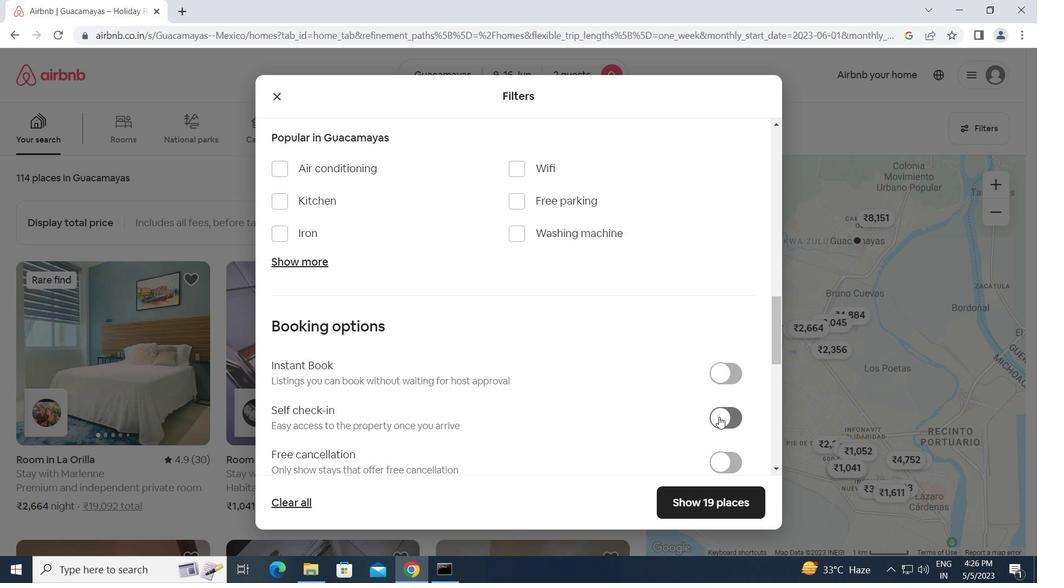 
Action: Mouse moved to (556, 438)
Screenshot: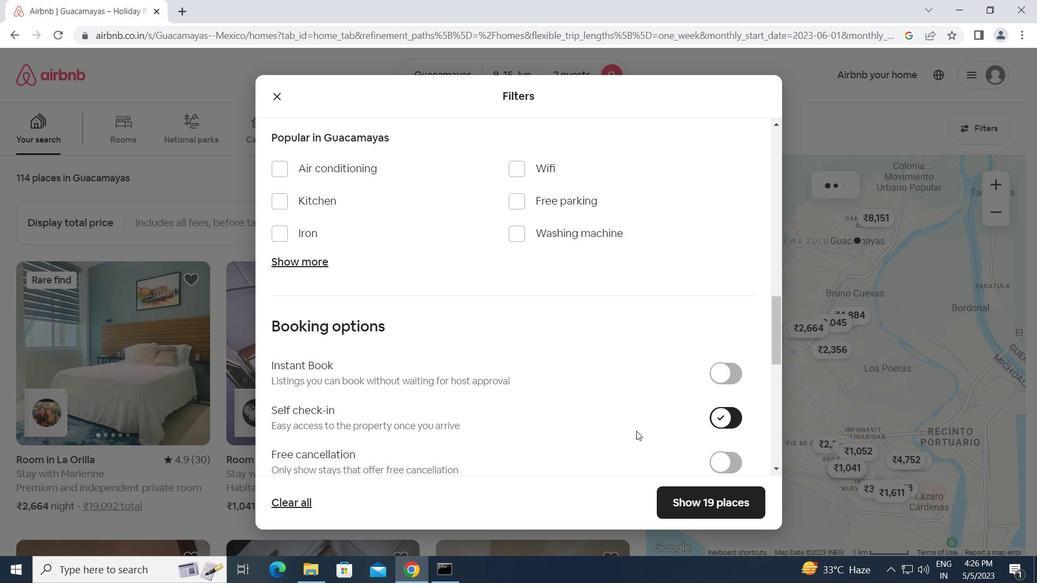 
Action: Mouse scrolled (556, 438) with delta (0, 0)
Screenshot: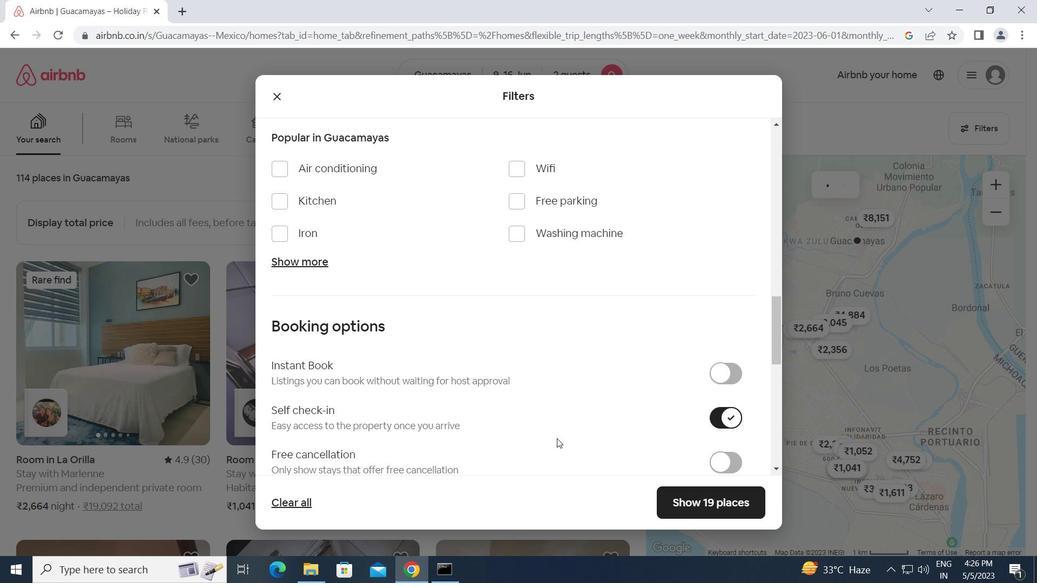 
Action: Mouse scrolled (556, 438) with delta (0, 0)
Screenshot: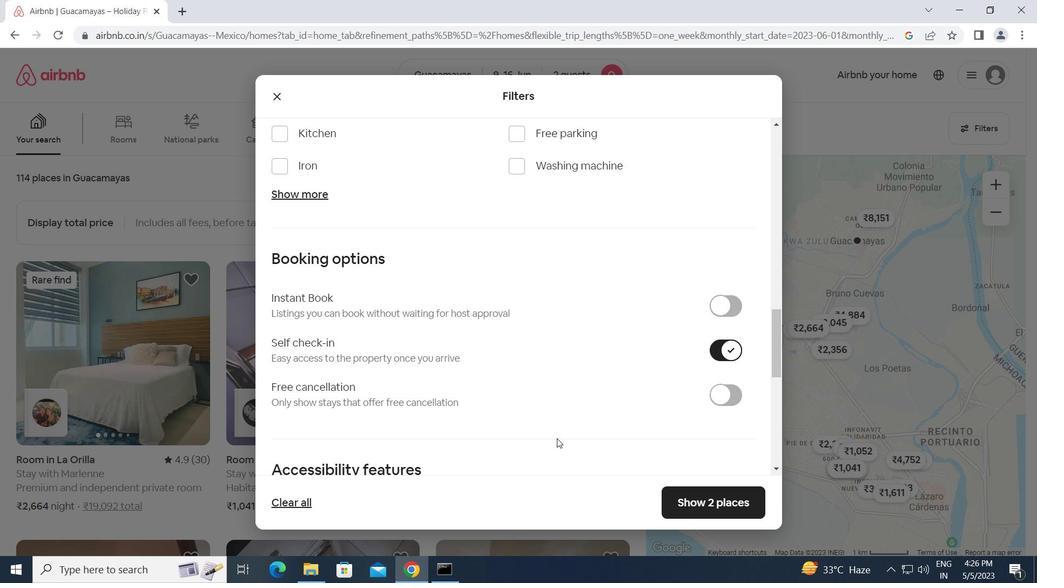 
Action: Mouse moved to (556, 438)
Screenshot: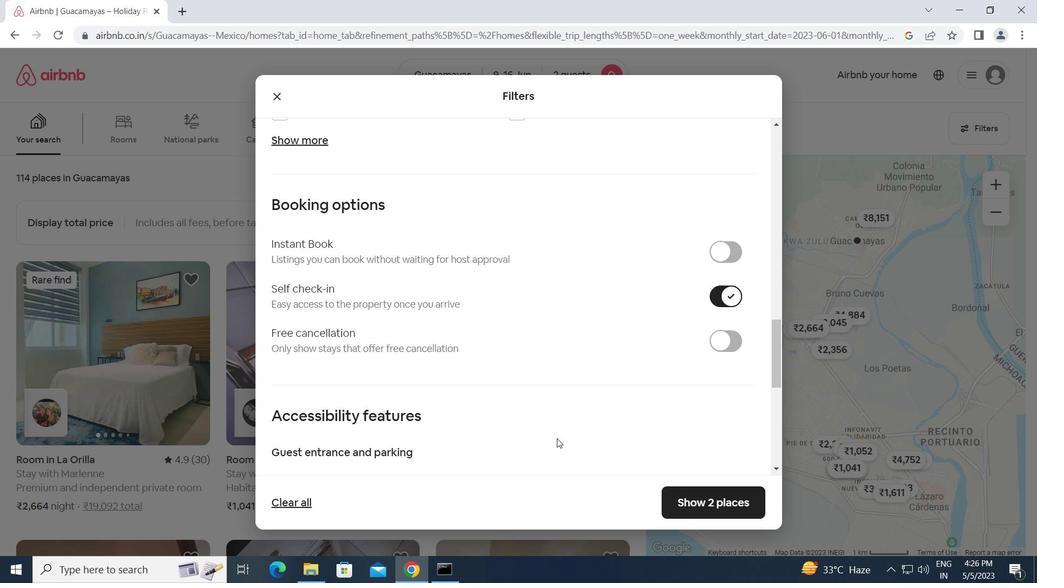 
Action: Mouse scrolled (556, 438) with delta (0, 0)
Screenshot: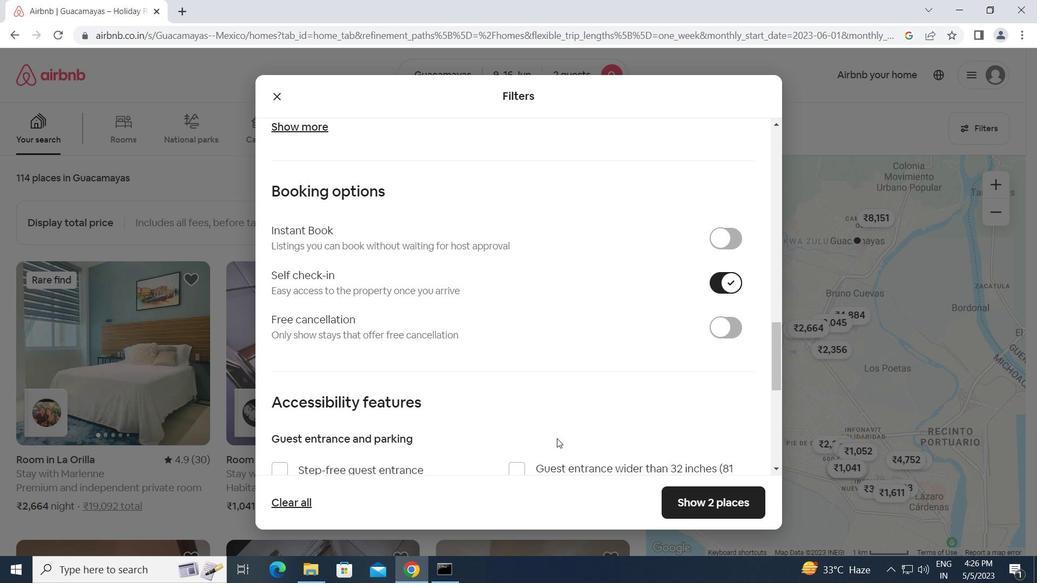 
Action: Mouse scrolled (556, 438) with delta (0, 0)
Screenshot: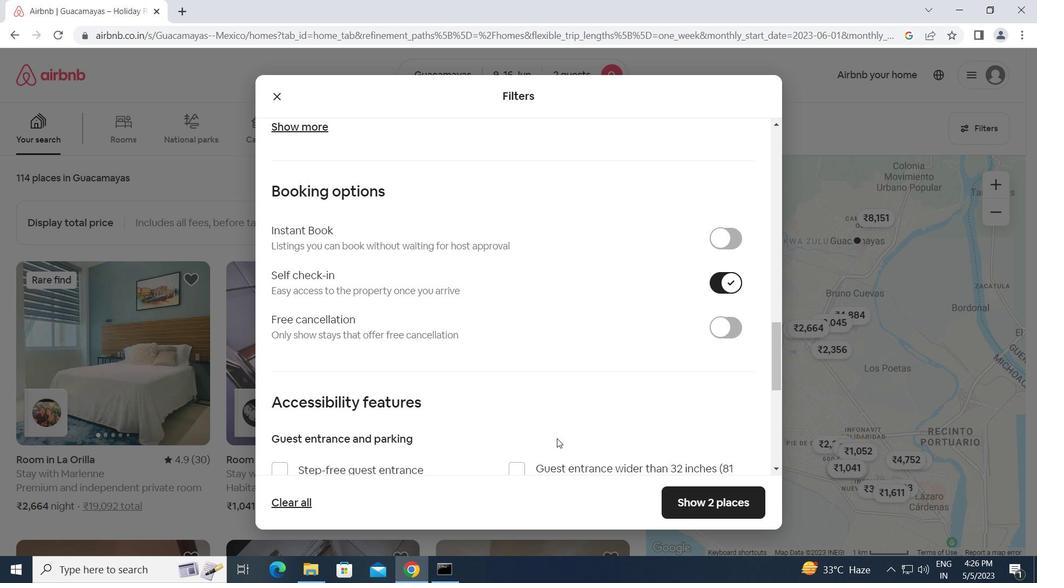 
Action: Mouse scrolled (556, 438) with delta (0, 0)
Screenshot: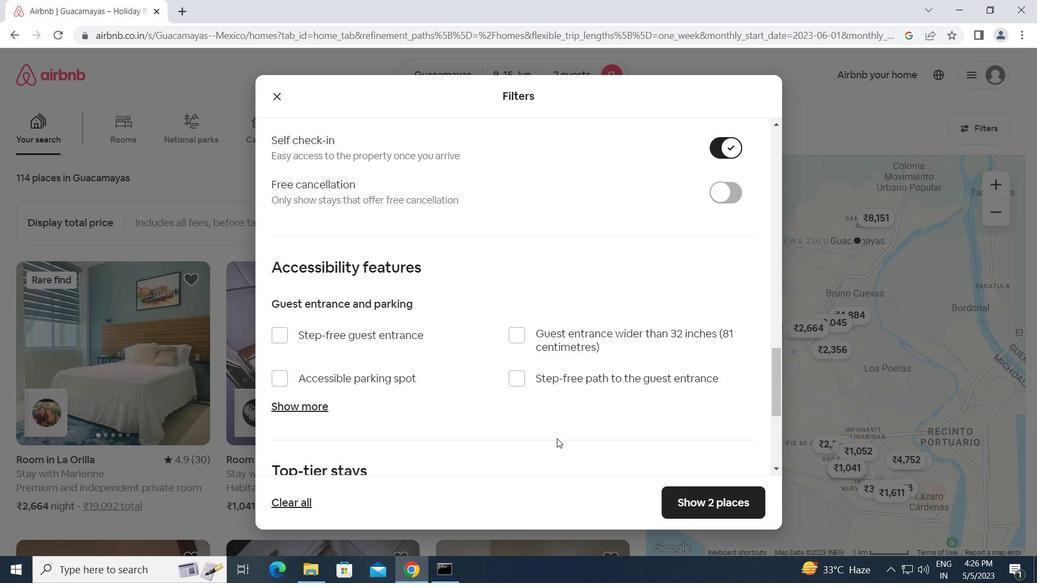 
Action: Mouse scrolled (556, 438) with delta (0, 0)
Screenshot: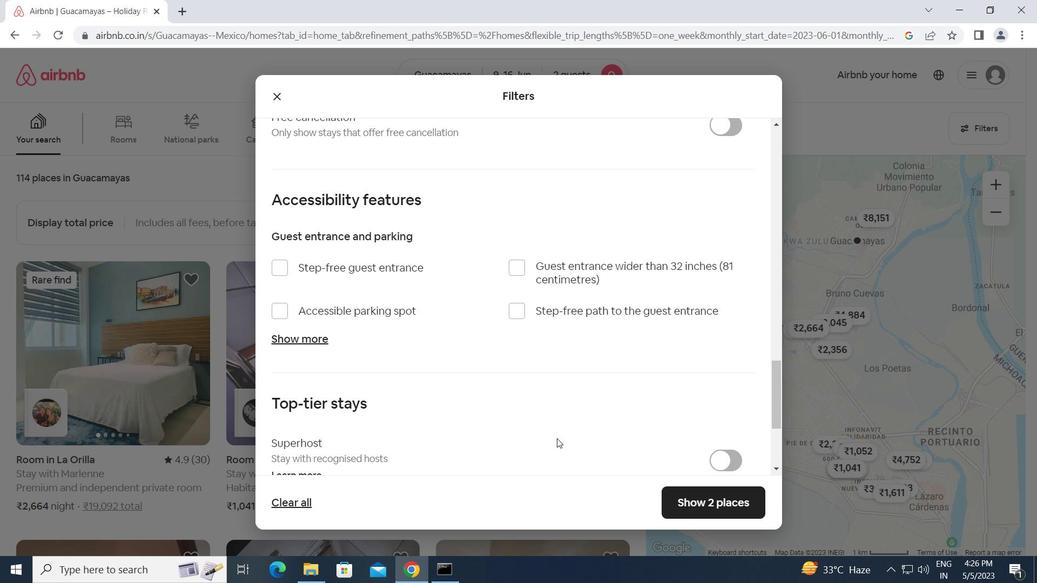 
Action: Mouse scrolled (556, 438) with delta (0, 0)
Screenshot: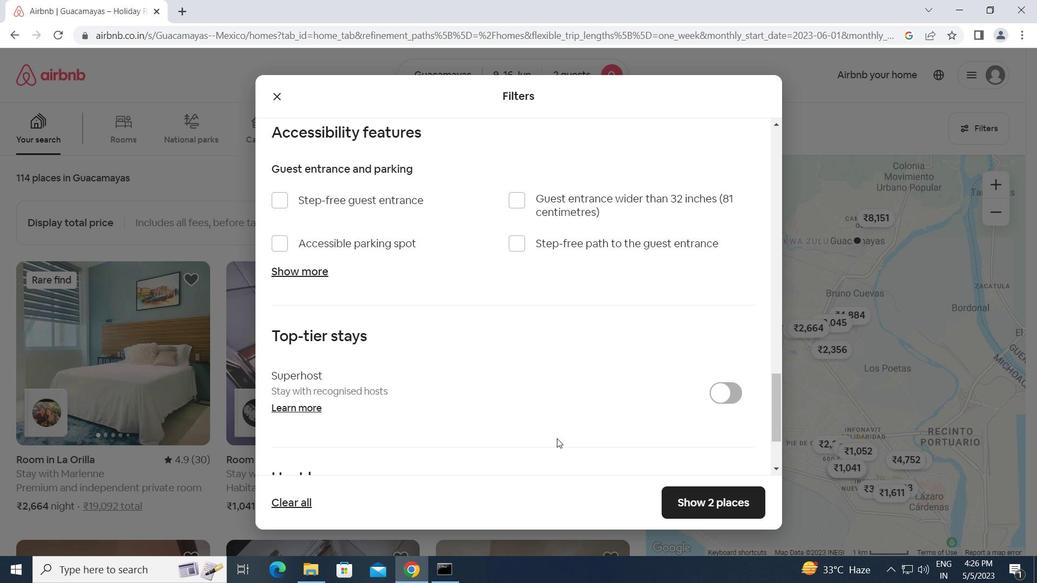 
Action: Mouse scrolled (556, 438) with delta (0, 0)
Screenshot: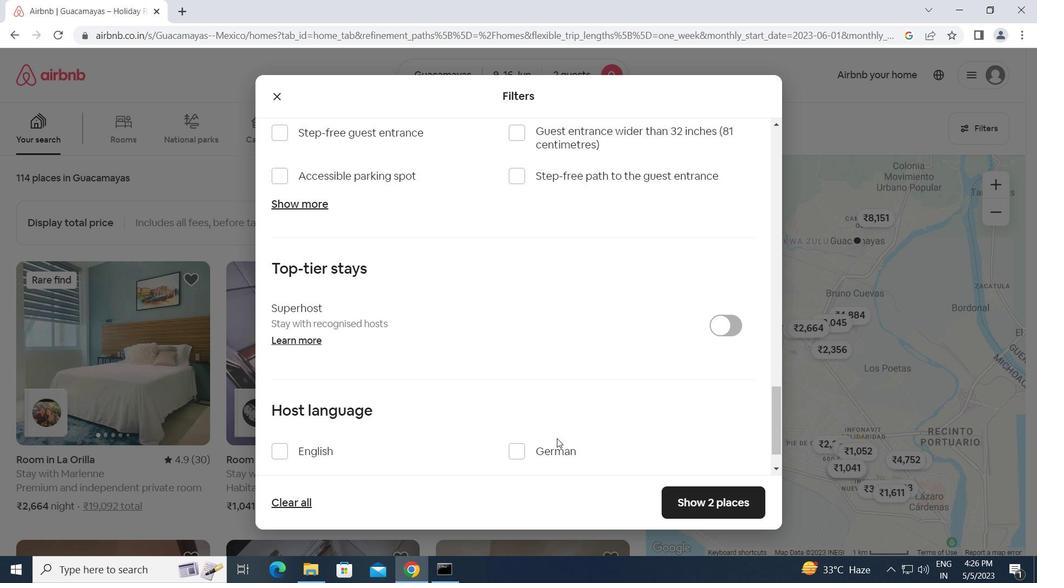 
Action: Mouse moved to (276, 399)
Screenshot: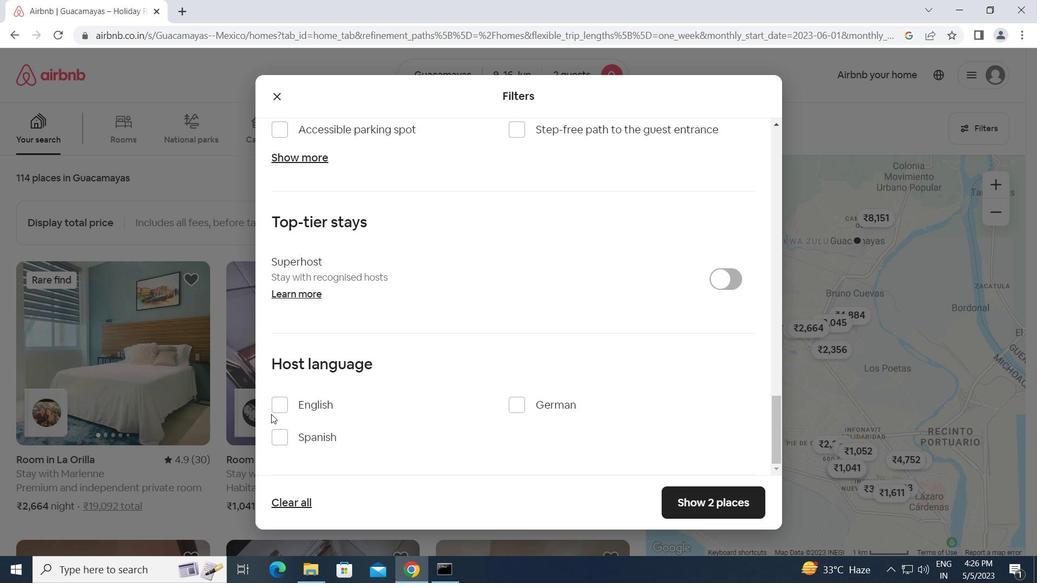 
Action: Mouse pressed left at (276, 399)
Screenshot: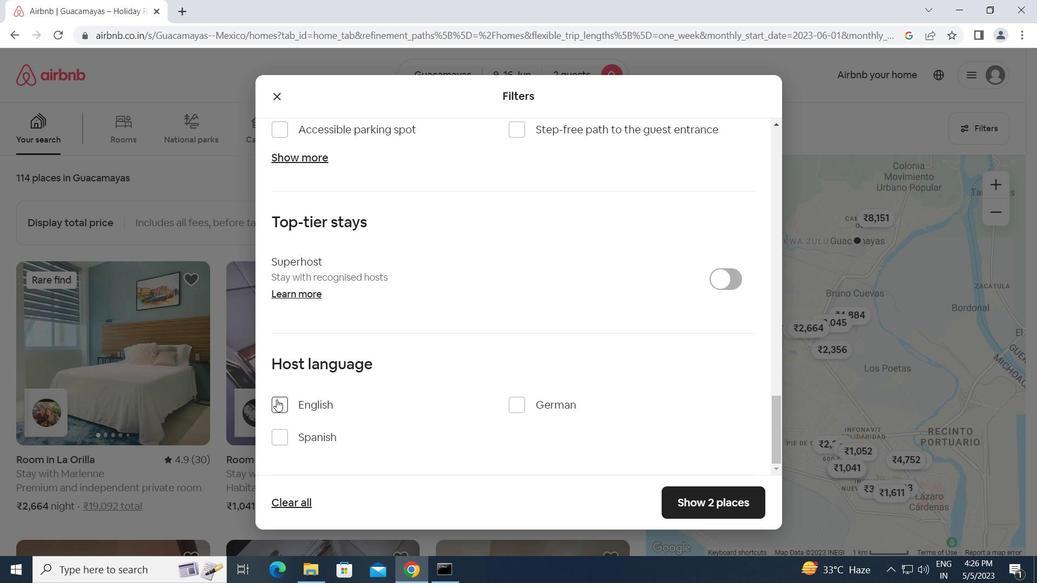 
Action: Mouse moved to (700, 498)
Screenshot: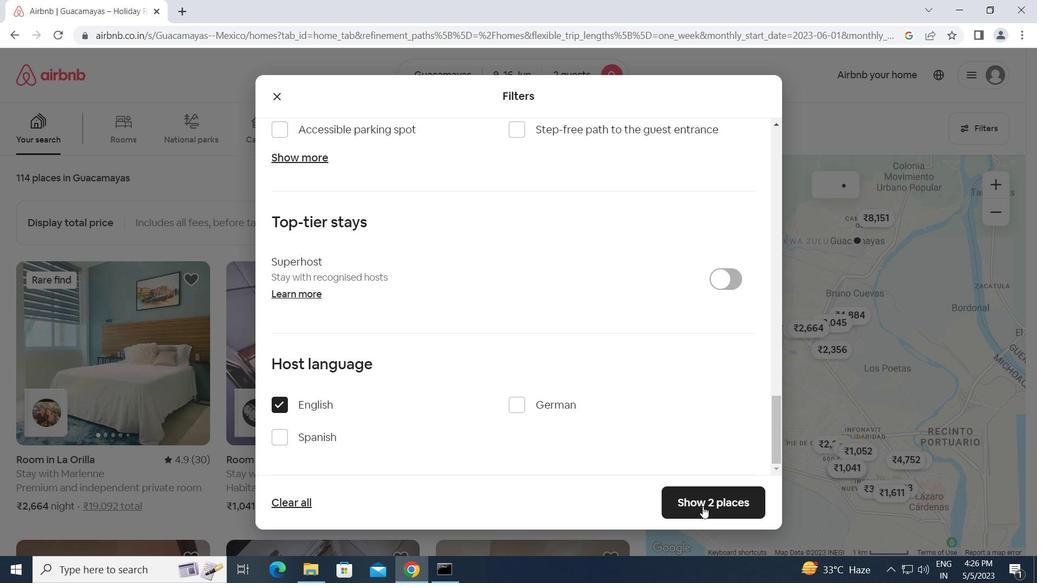 
Action: Mouse pressed left at (700, 498)
Screenshot: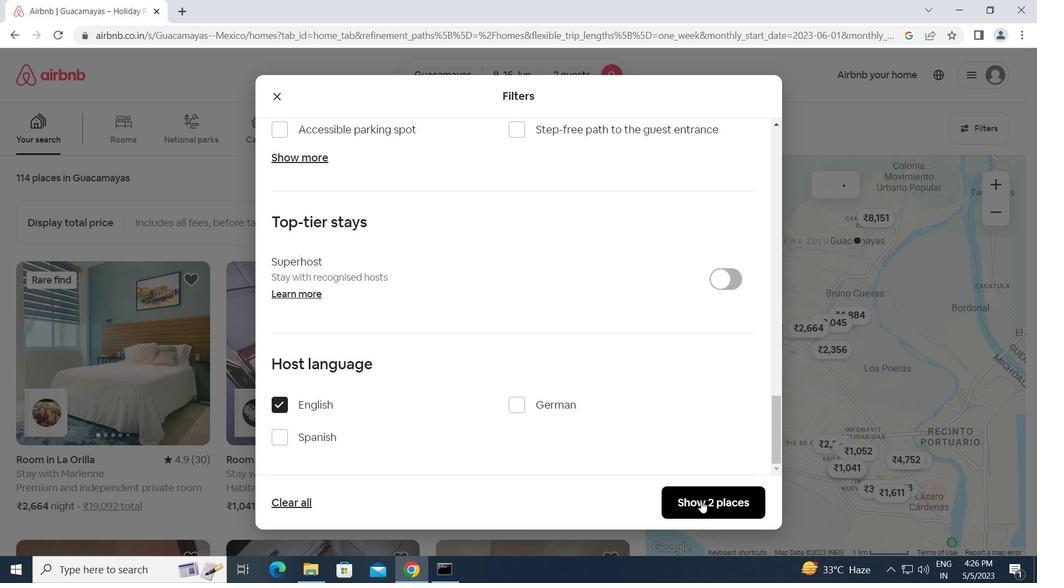 
Action: Mouse moved to (700, 497)
Screenshot: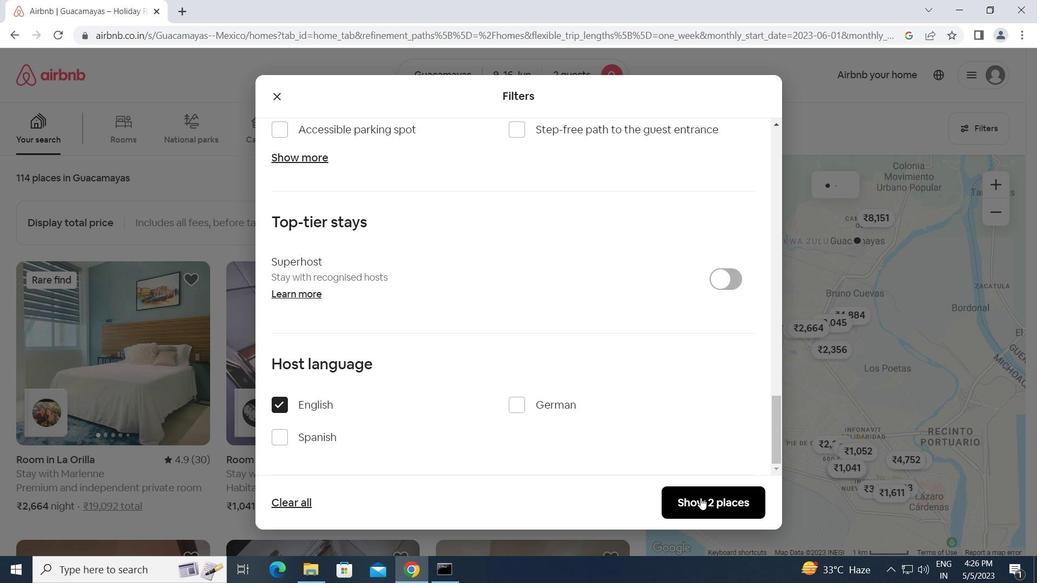 
